 Task: Add a condition where "Hours since last SLA breach Is Eighteen" in recently solved tickets
Action: Mouse moved to (140, 529)
Screenshot: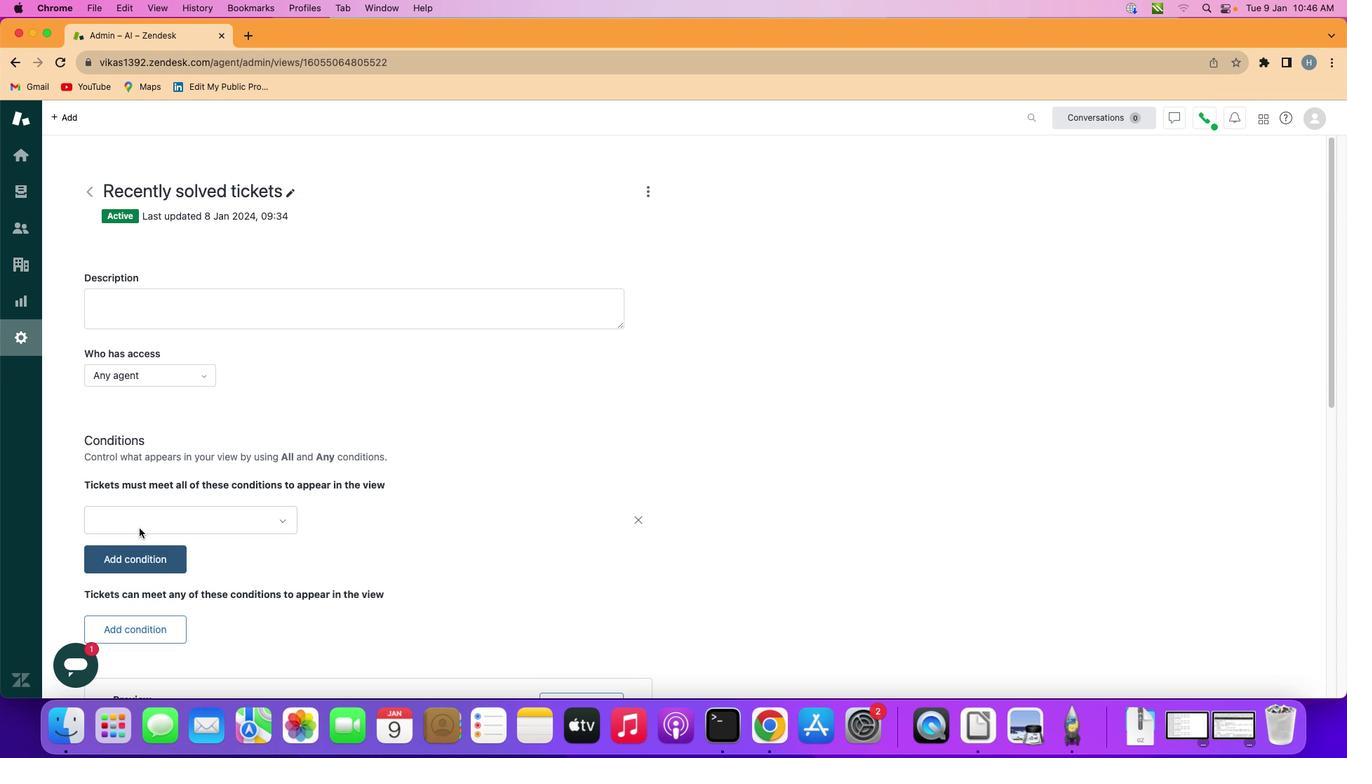 
Action: Mouse pressed left at (140, 529)
Screenshot: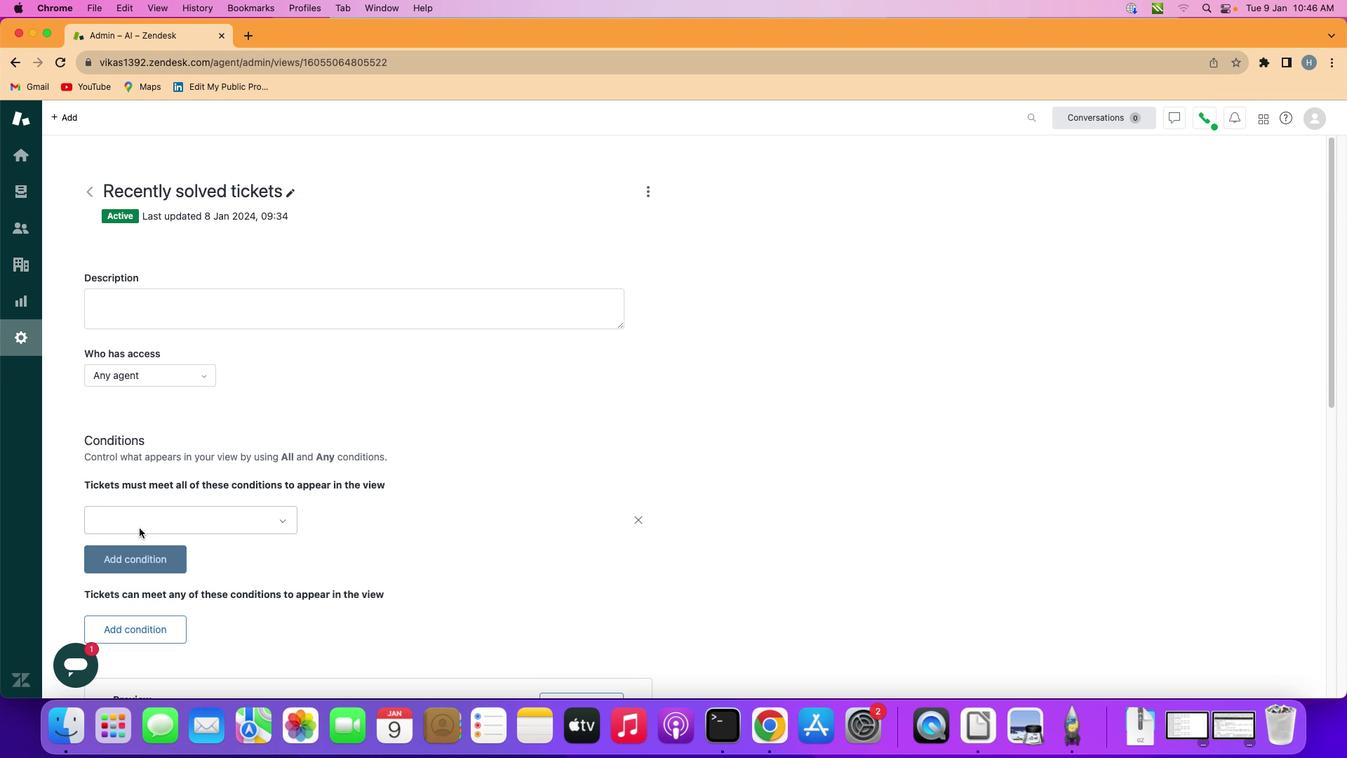 
Action: Mouse moved to (188, 521)
Screenshot: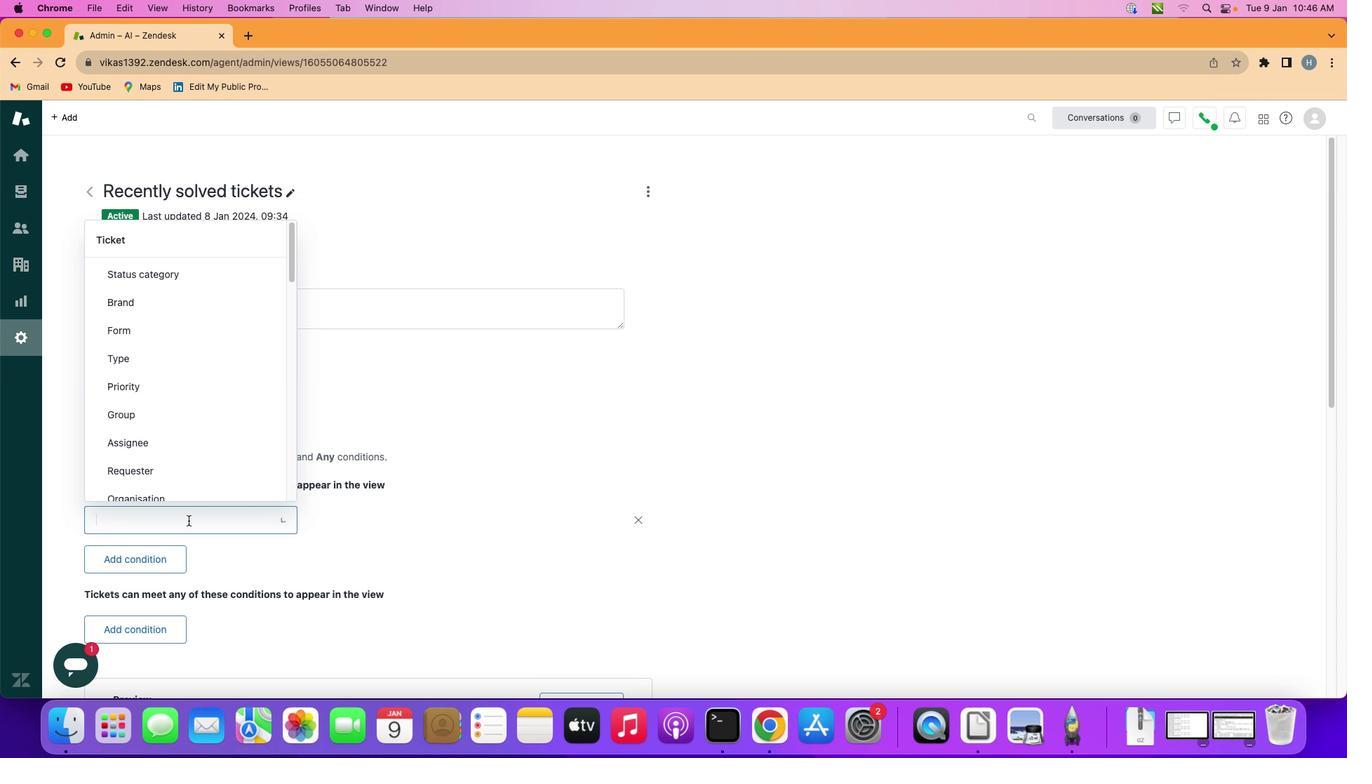 
Action: Mouse pressed left at (188, 521)
Screenshot: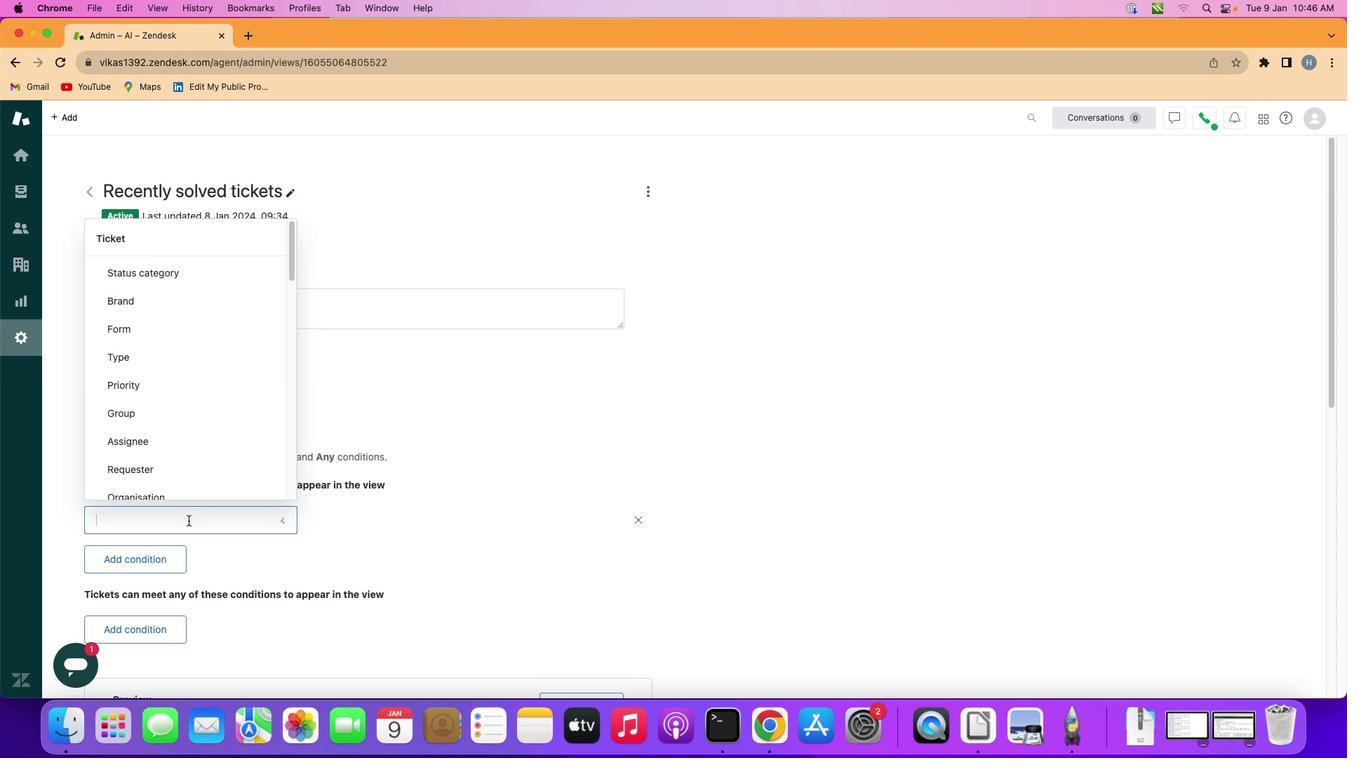 
Action: Mouse moved to (192, 402)
Screenshot: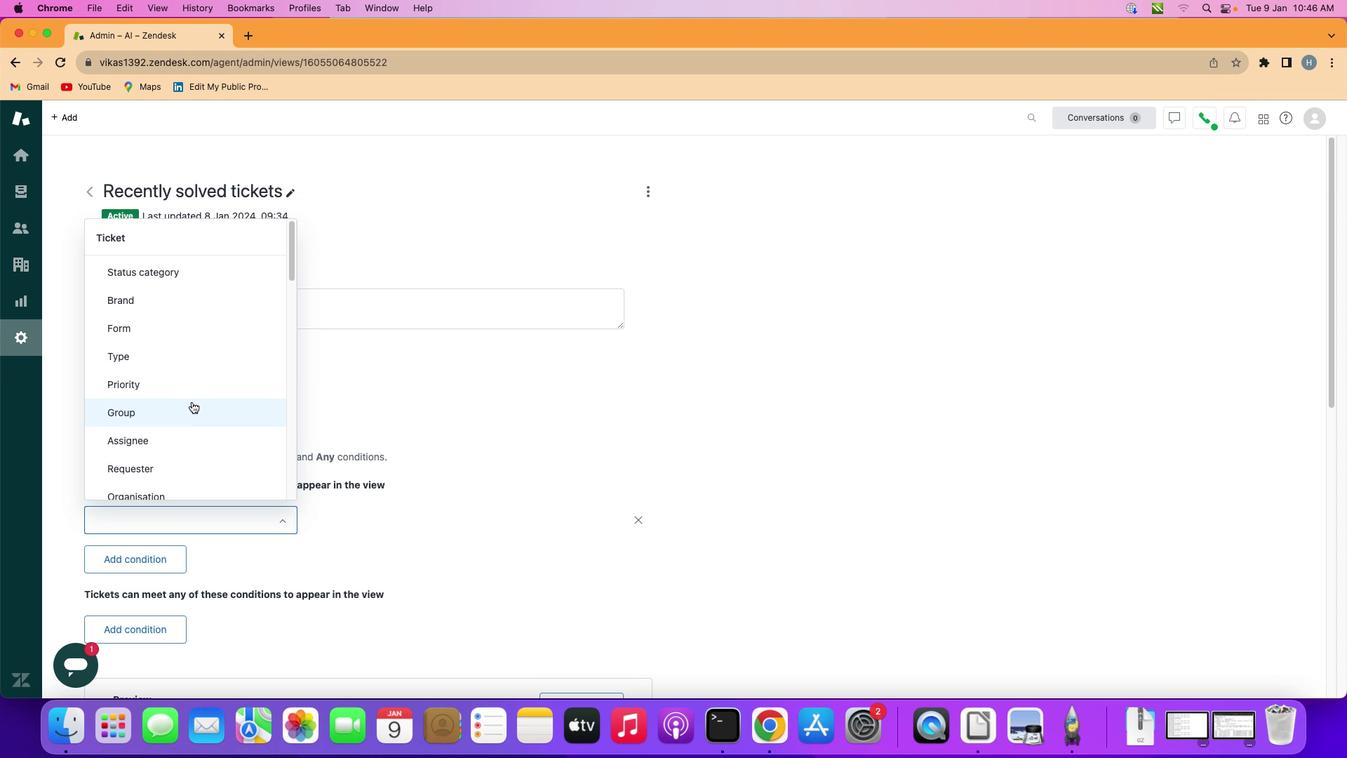 
Action: Mouse scrolled (192, 402) with delta (0, 0)
Screenshot: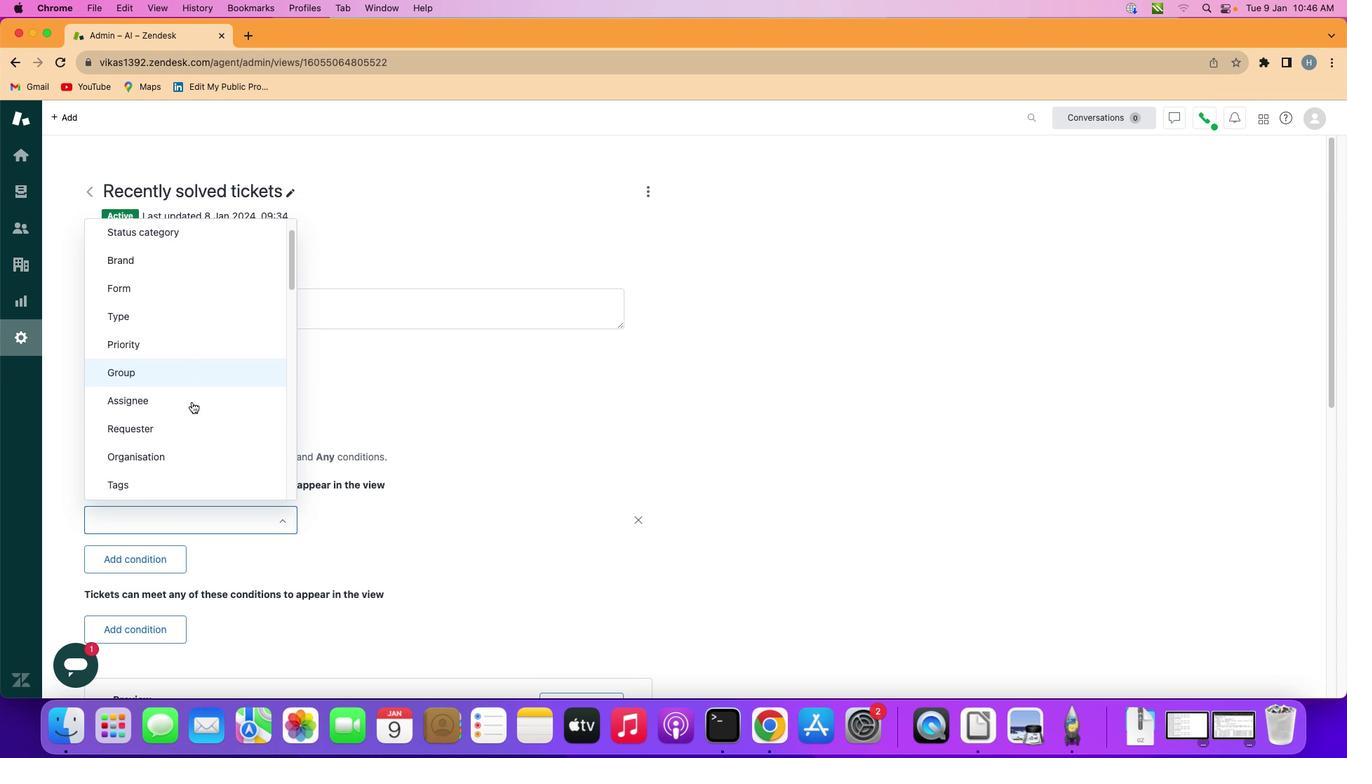 
Action: Mouse scrolled (192, 402) with delta (0, 0)
Screenshot: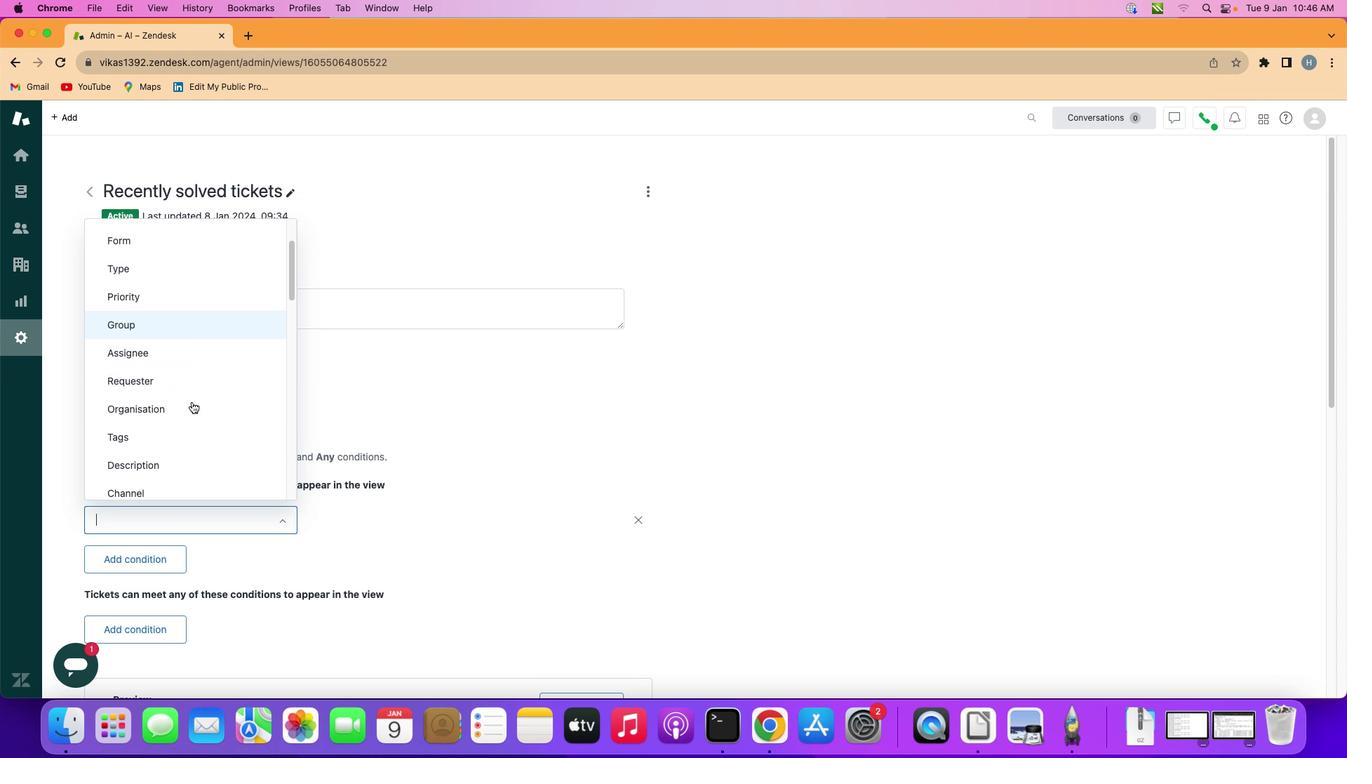 
Action: Mouse scrolled (192, 402) with delta (0, 0)
Screenshot: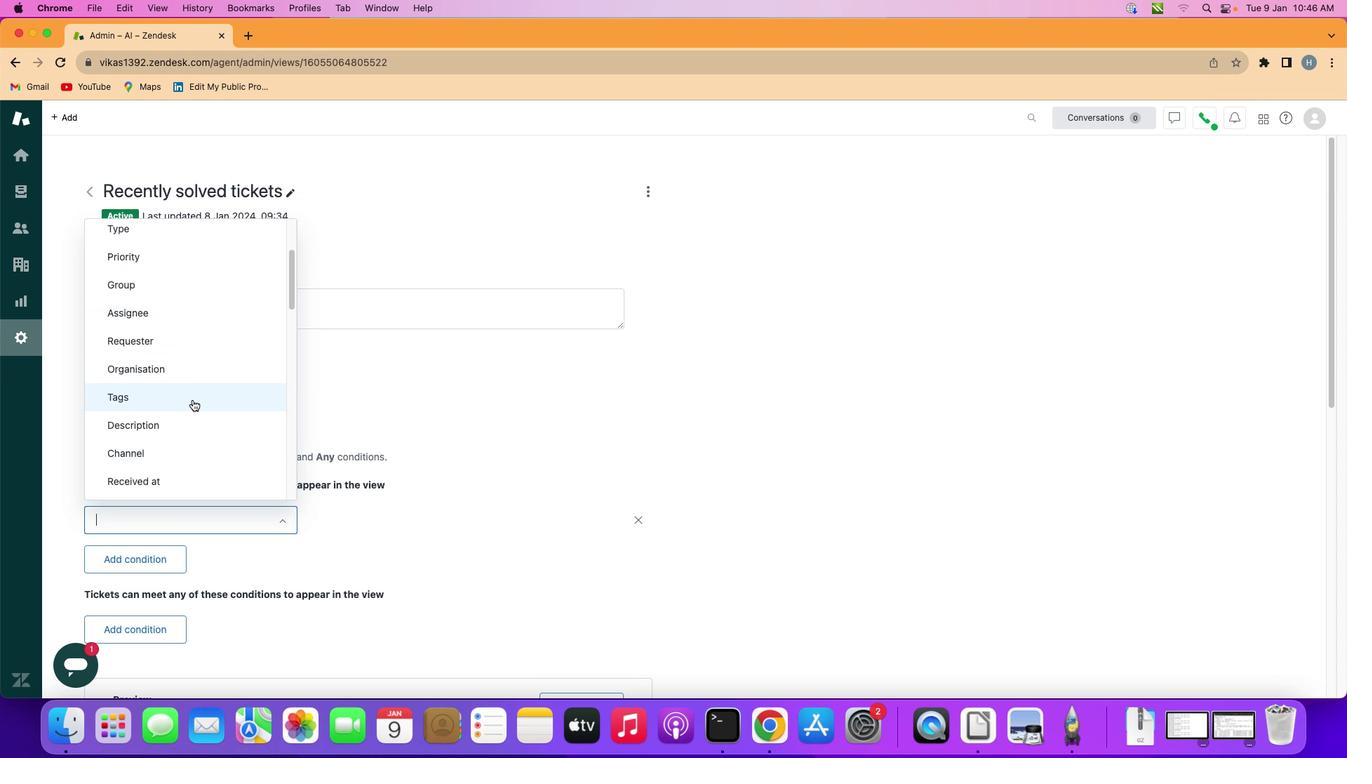 
Action: Mouse scrolled (192, 402) with delta (0, 0)
Screenshot: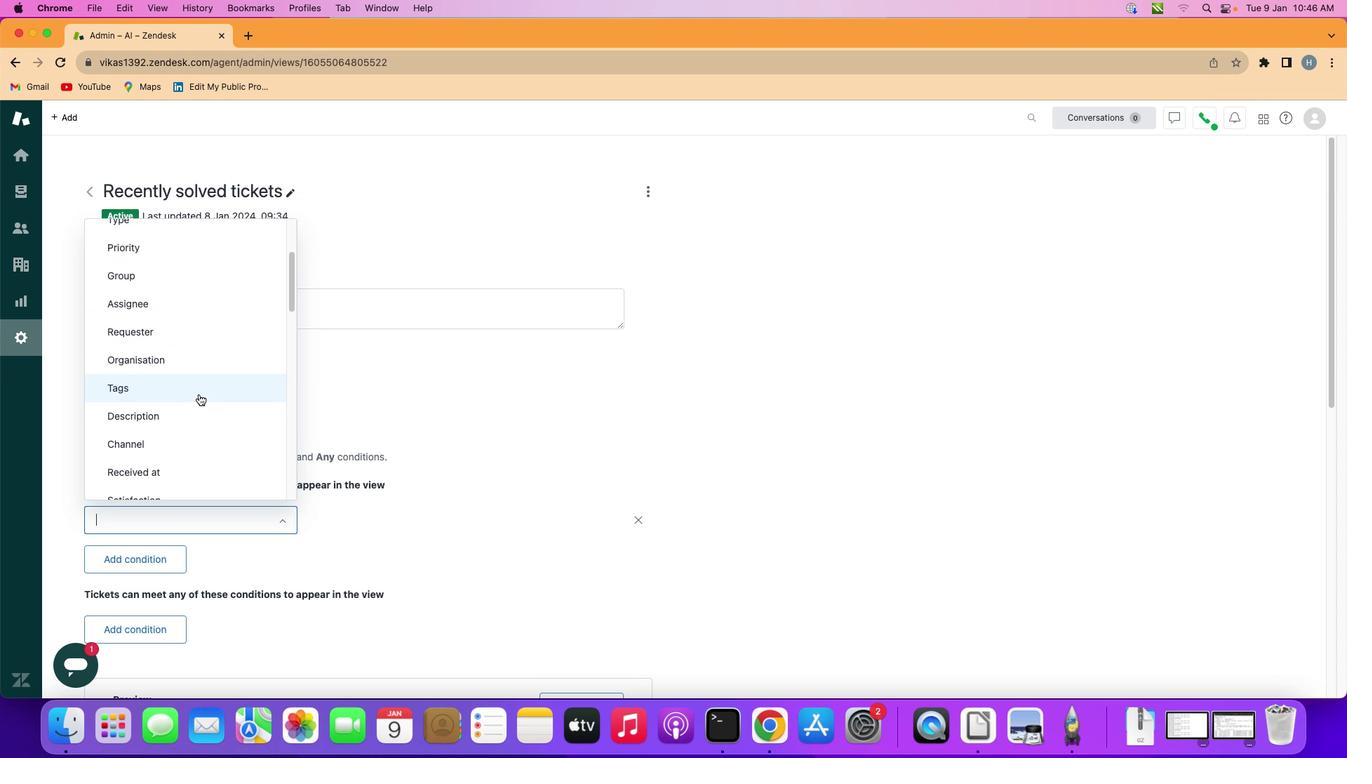 
Action: Mouse moved to (193, 400)
Screenshot: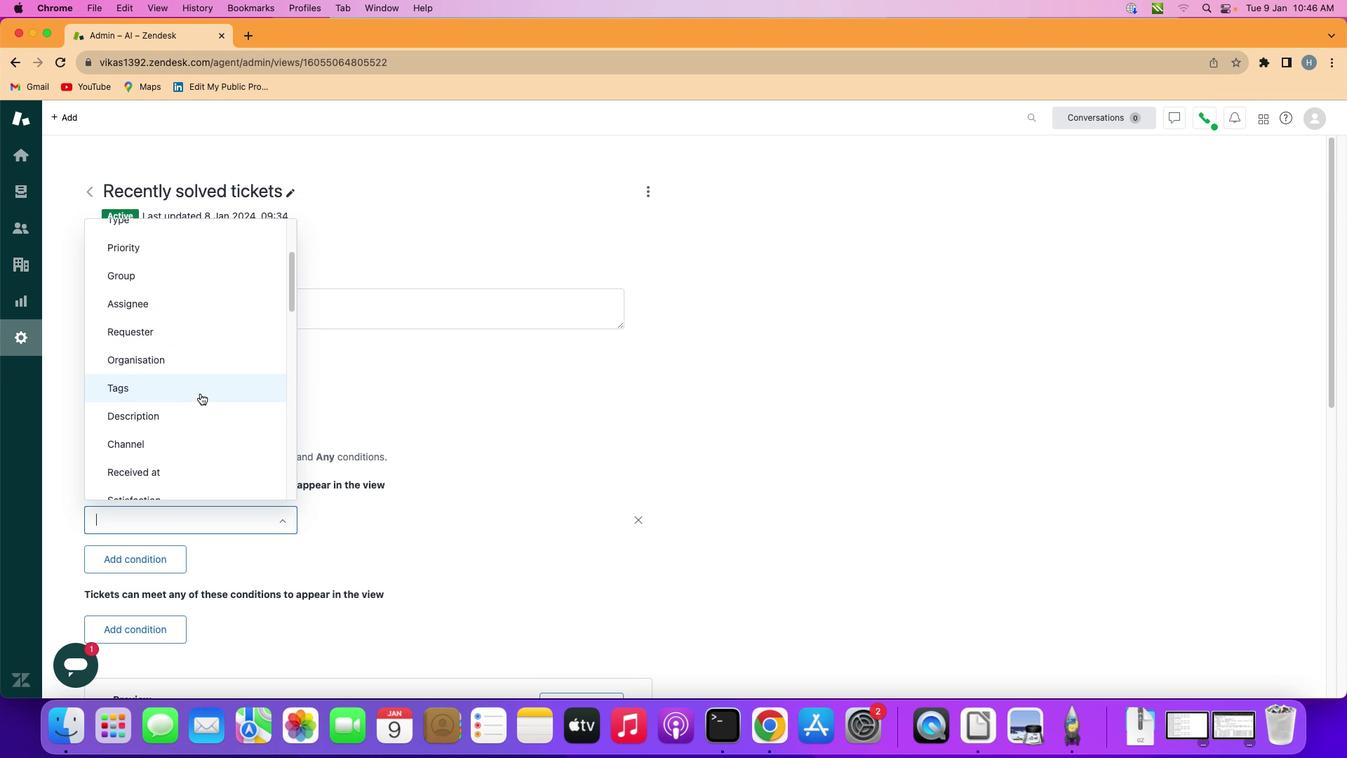 
Action: Mouse scrolled (193, 400) with delta (0, 0)
Screenshot: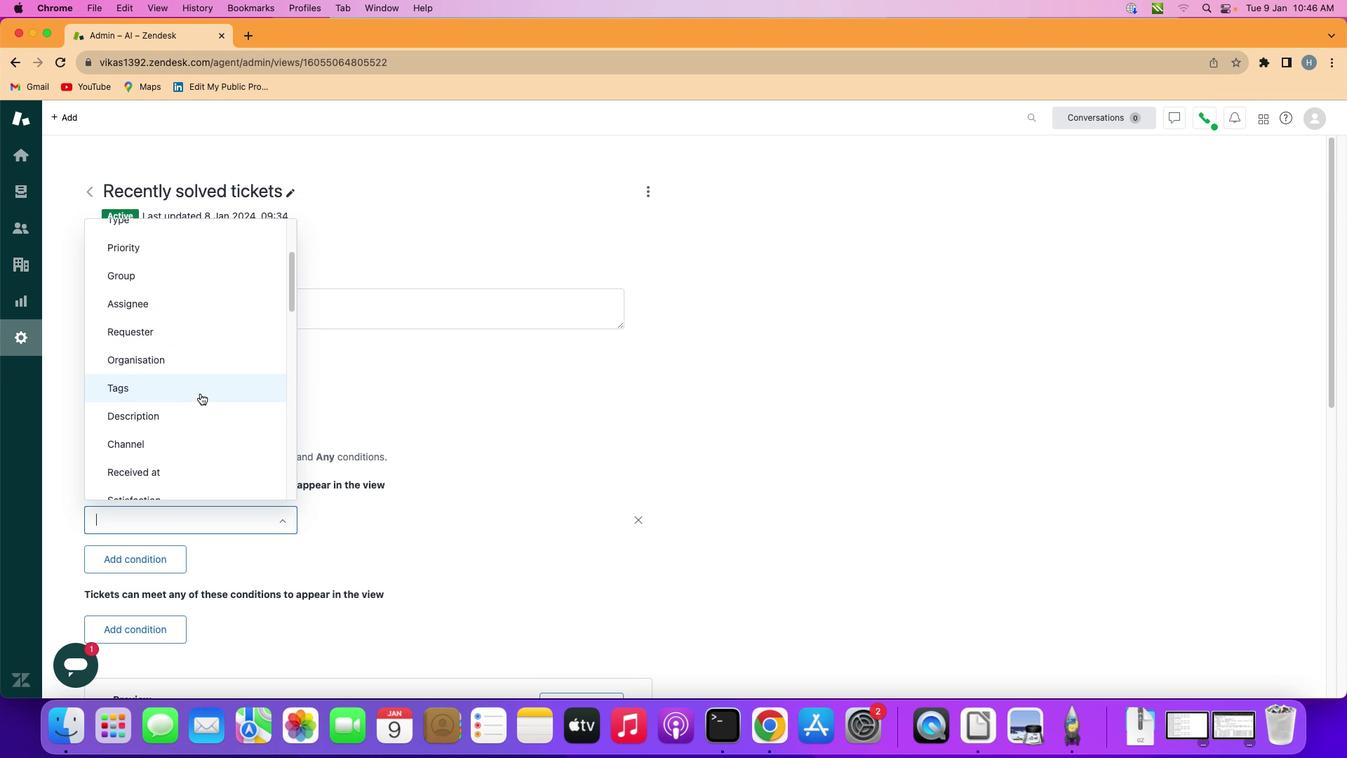 
Action: Mouse moved to (200, 395)
Screenshot: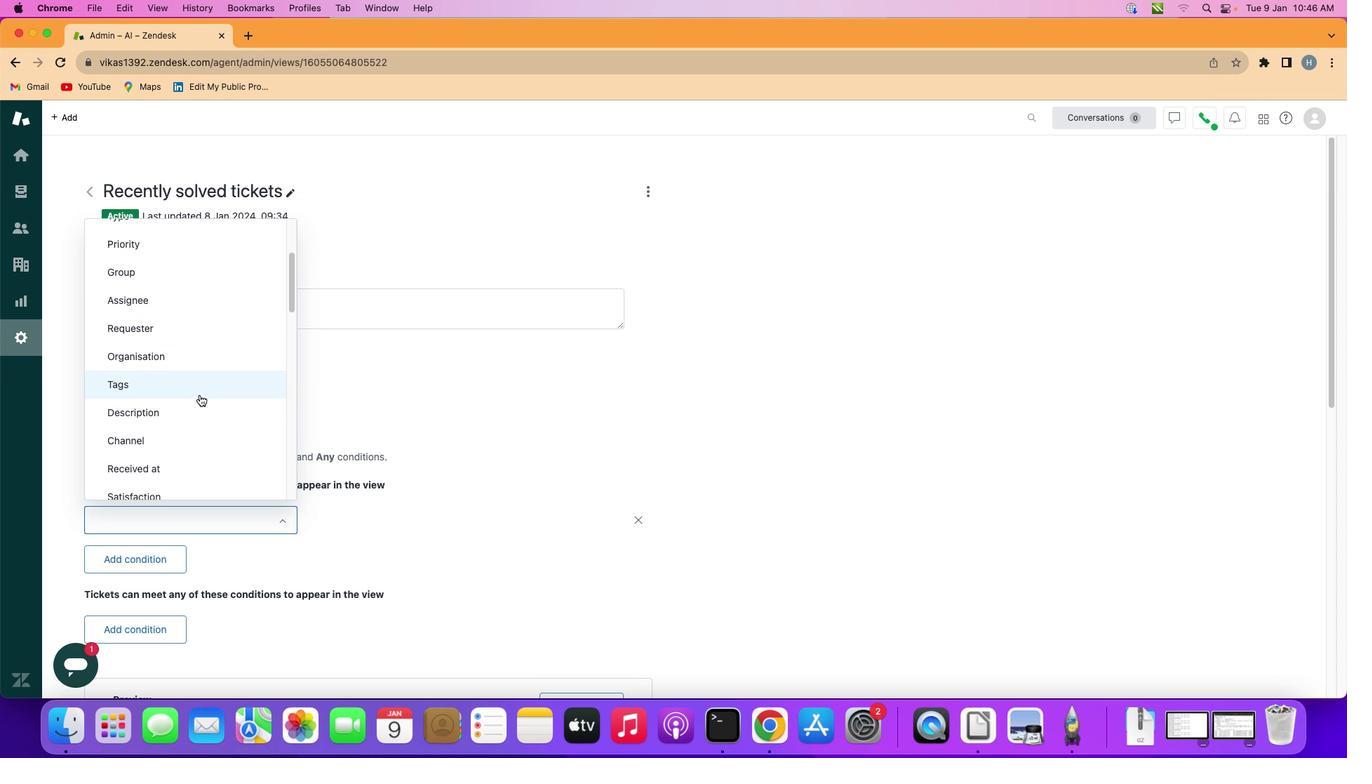 
Action: Mouse scrolled (200, 395) with delta (0, 0)
Screenshot: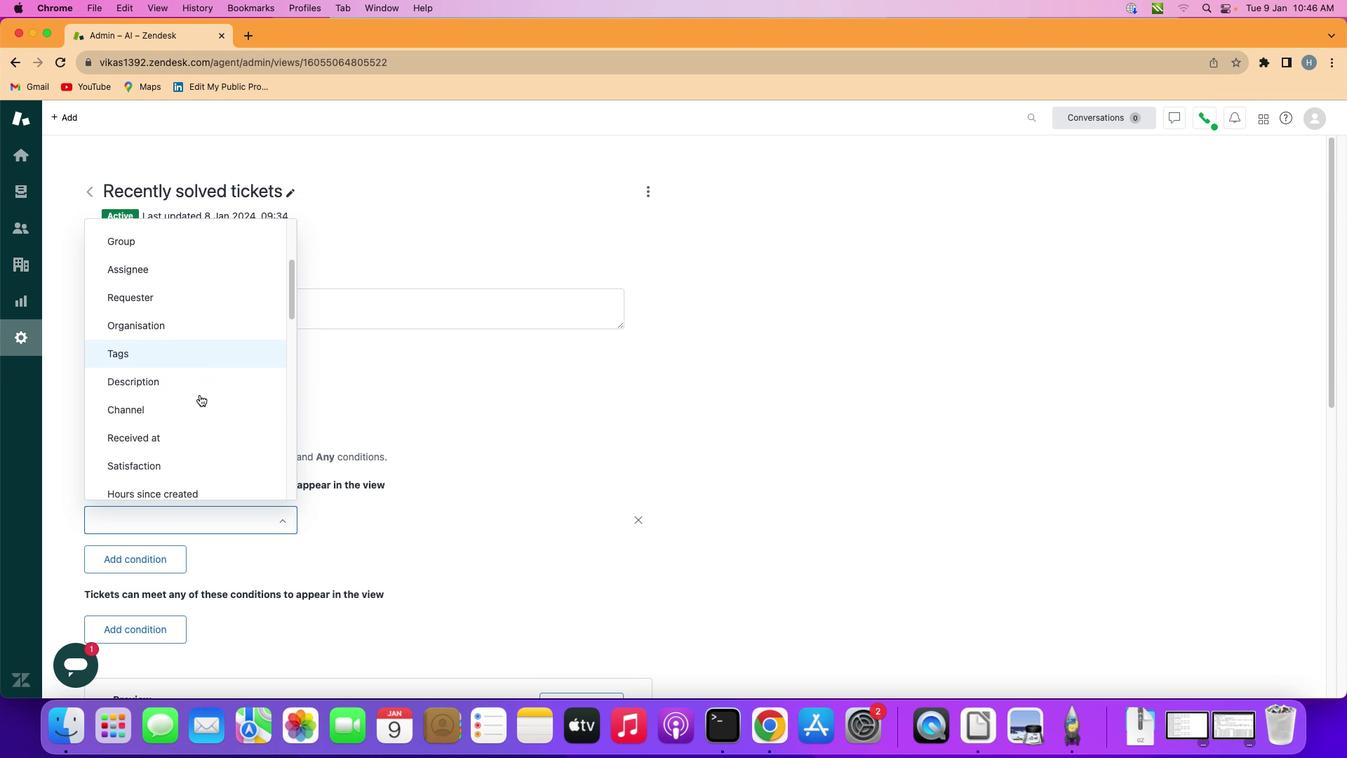 
Action: Mouse scrolled (200, 395) with delta (0, 0)
Screenshot: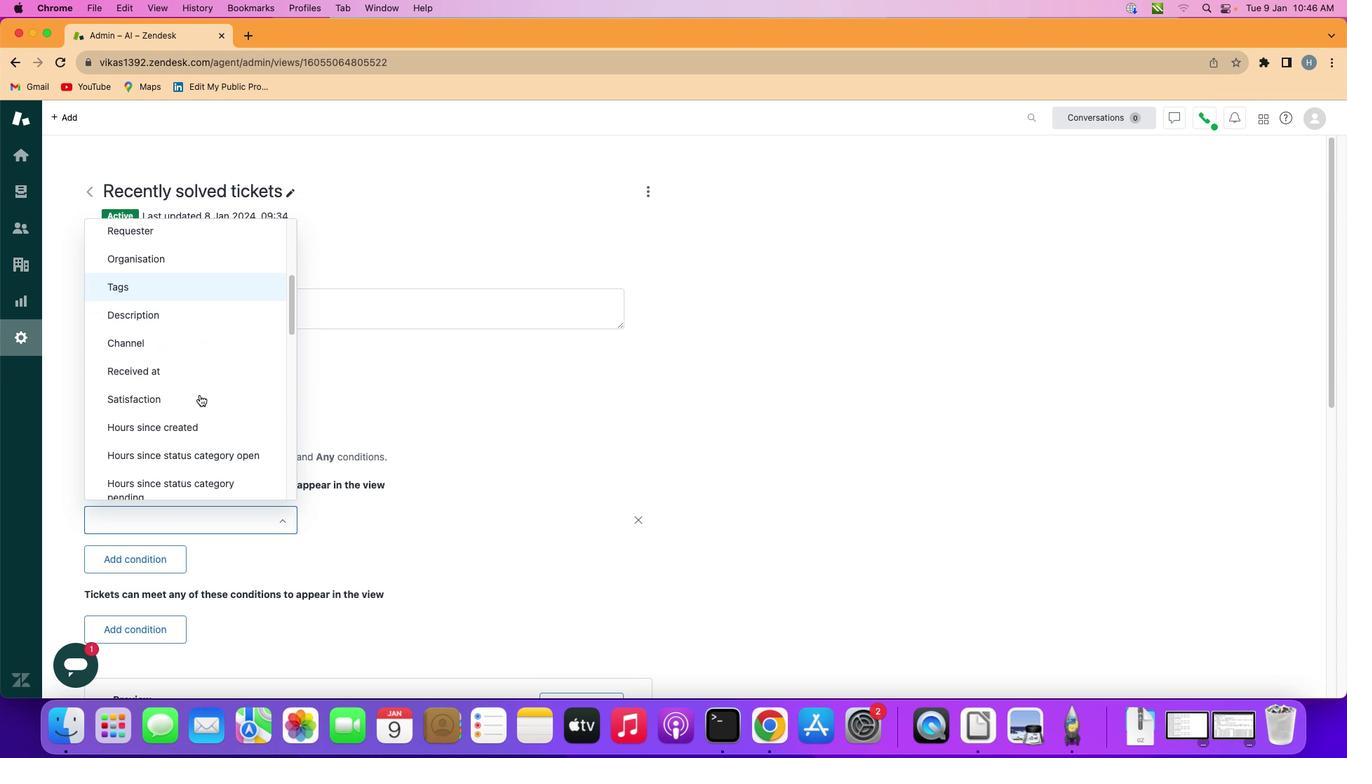
Action: Mouse scrolled (200, 395) with delta (0, 0)
Screenshot: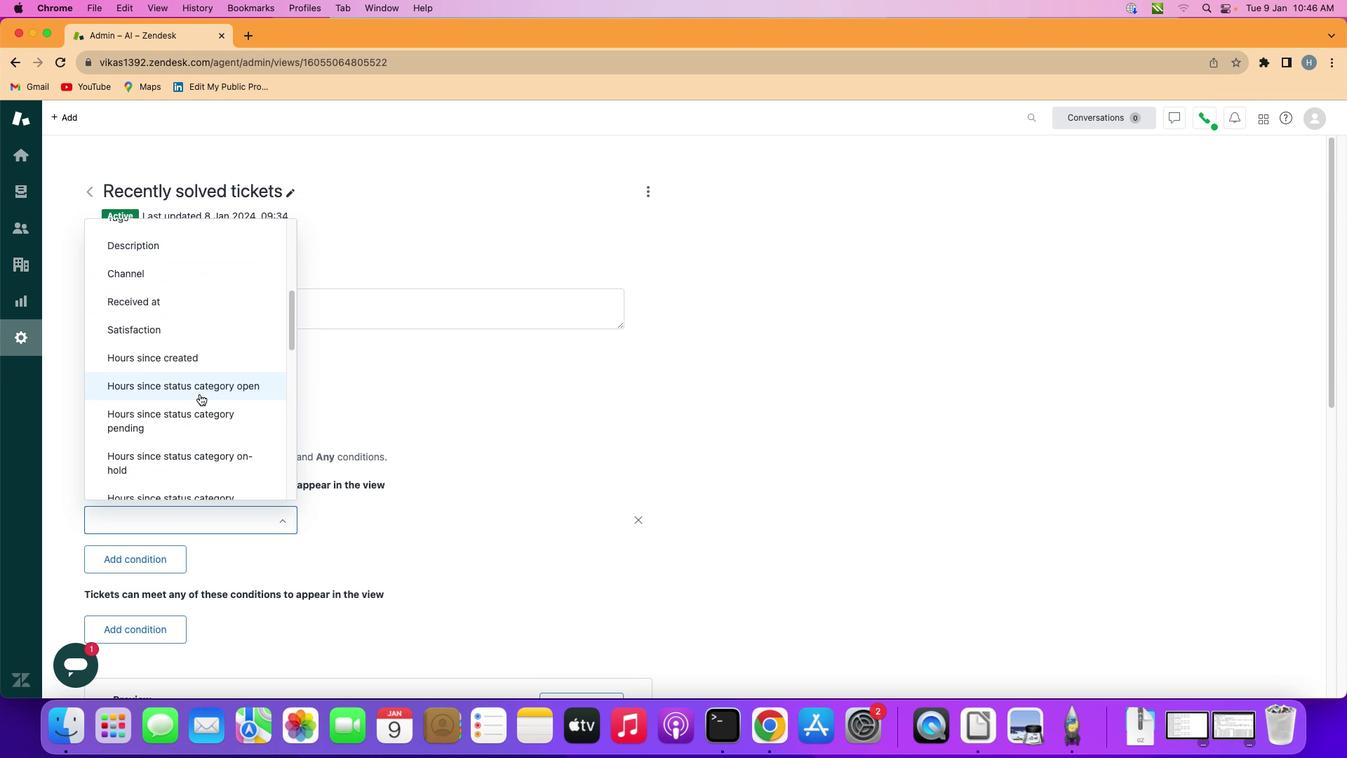 
Action: Mouse scrolled (200, 395) with delta (0, 0)
Screenshot: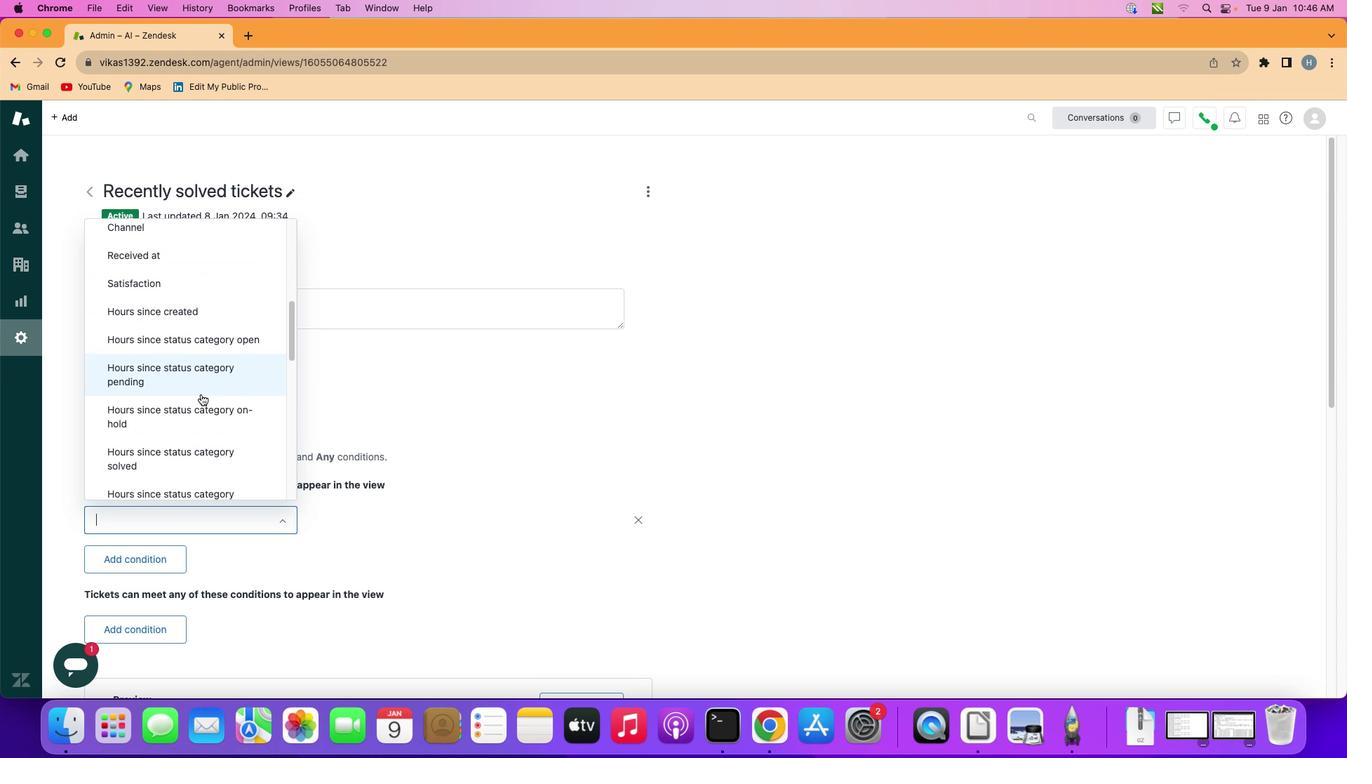 
Action: Mouse scrolled (200, 395) with delta (0, 0)
Screenshot: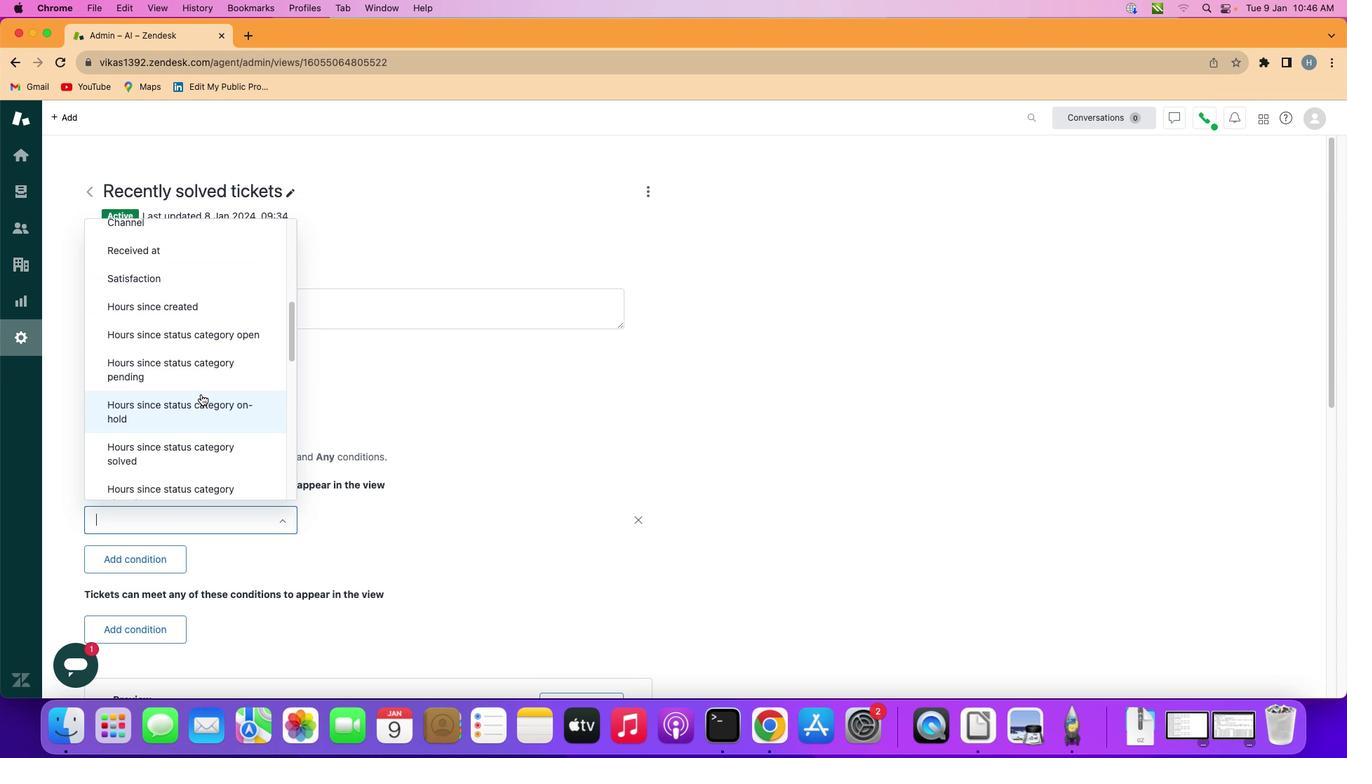 
Action: Mouse moved to (202, 395)
Screenshot: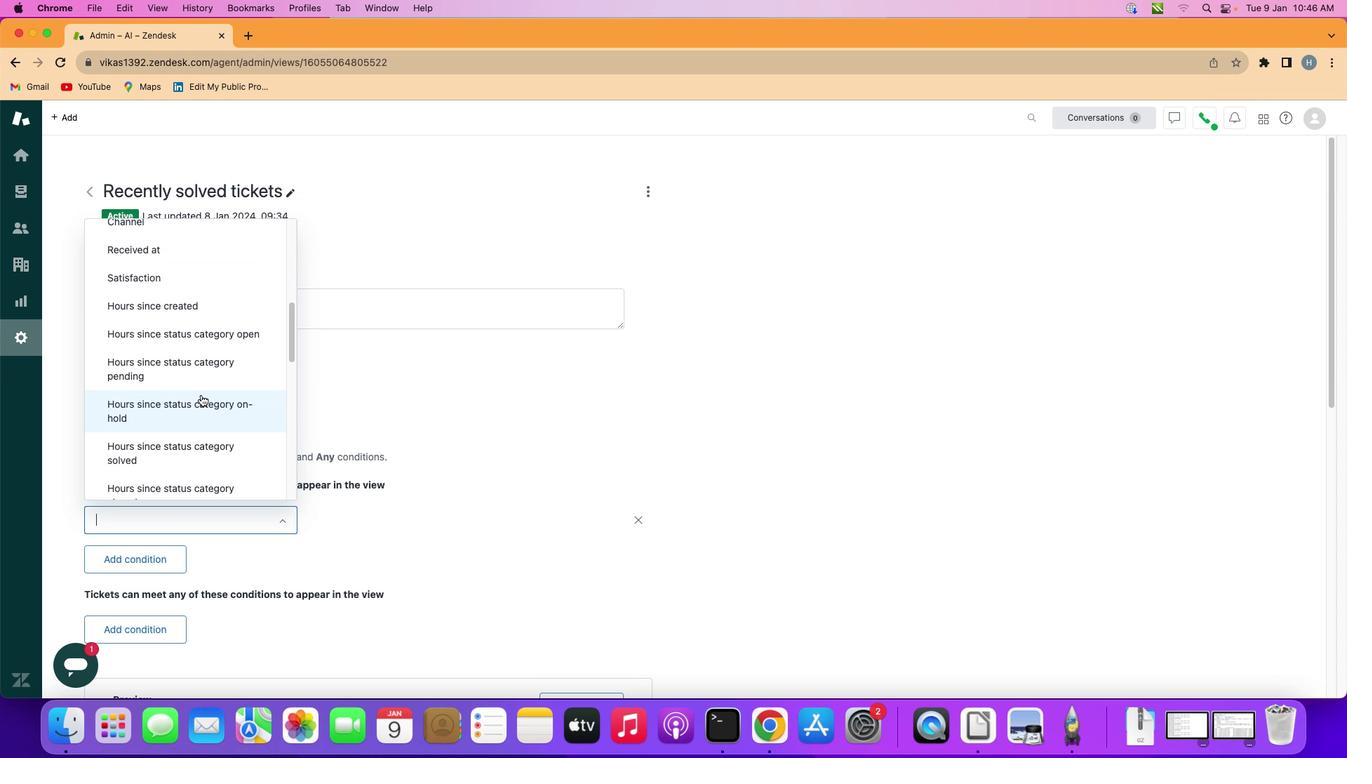 
Action: Mouse scrolled (202, 395) with delta (0, 0)
Screenshot: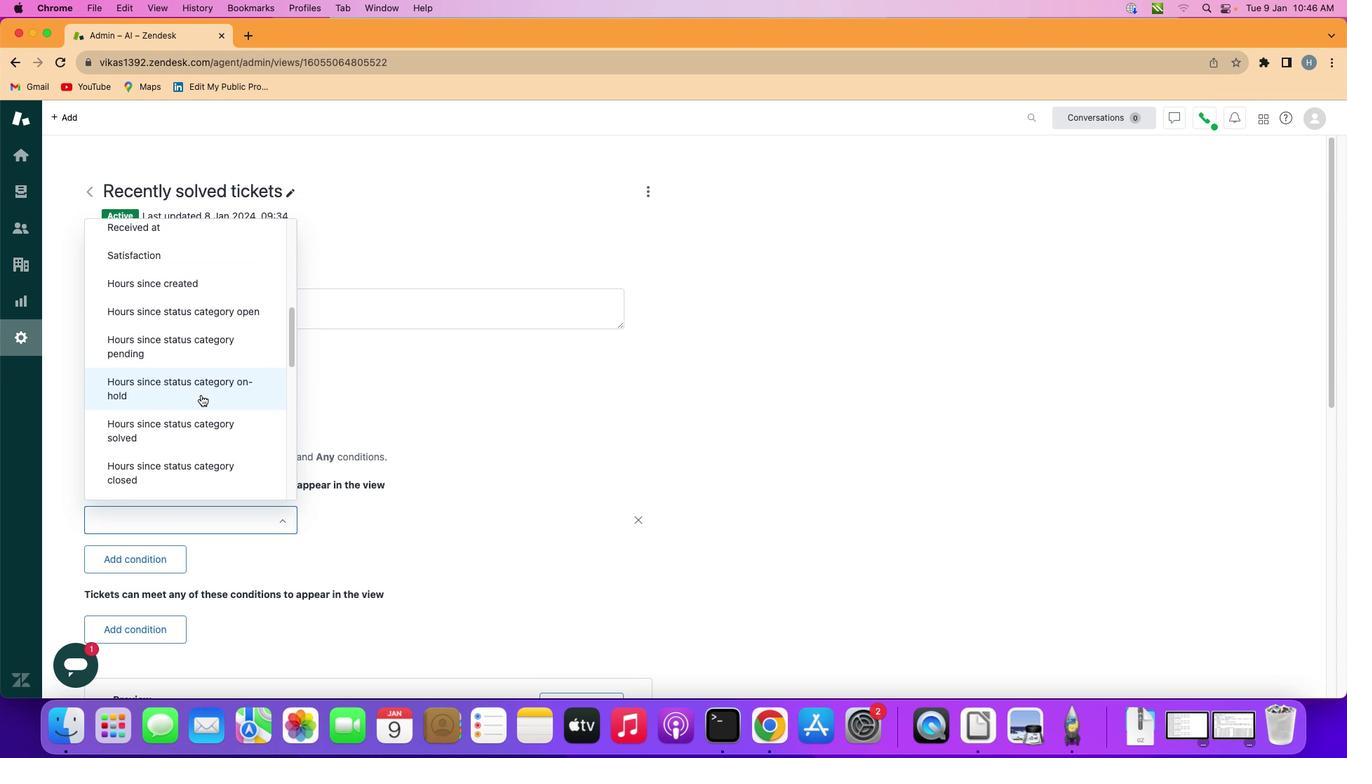 
Action: Mouse scrolled (202, 395) with delta (0, 0)
Screenshot: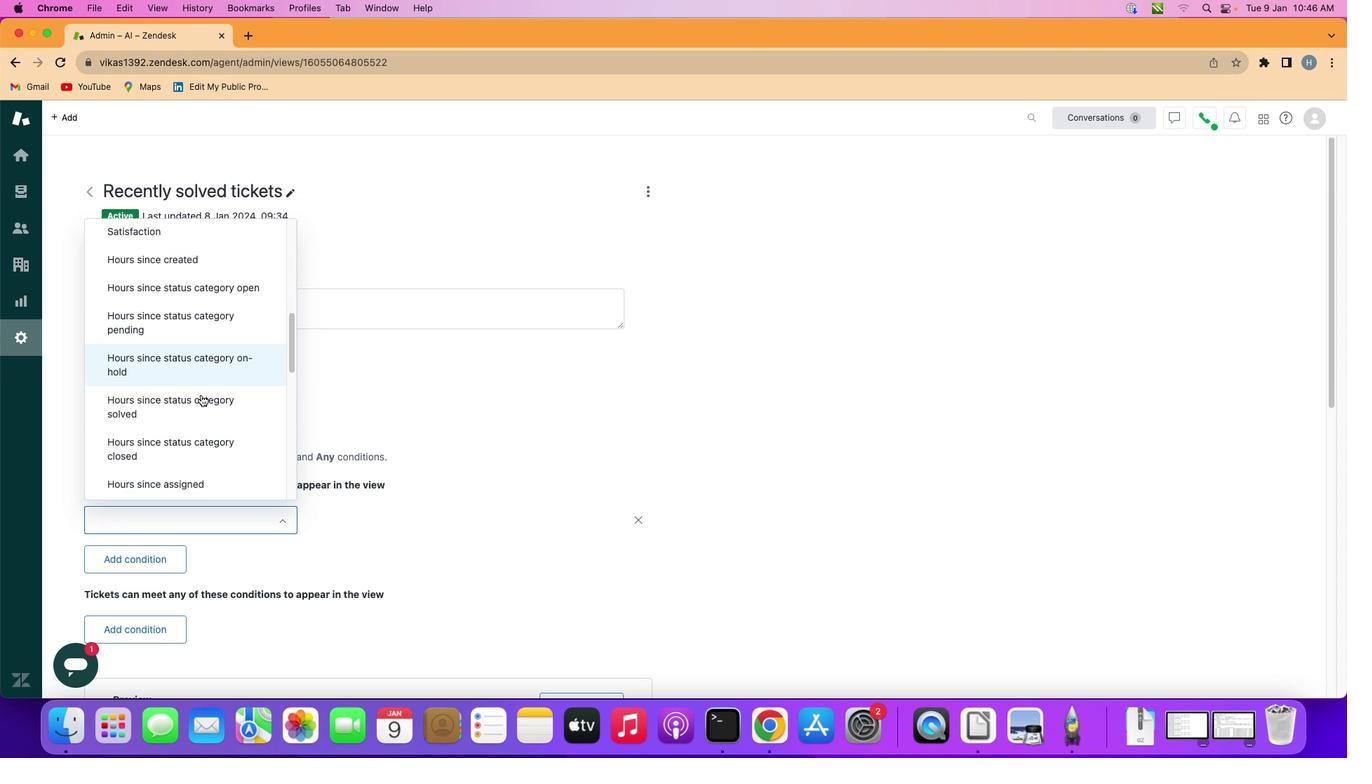 
Action: Mouse scrolled (202, 395) with delta (0, 0)
Screenshot: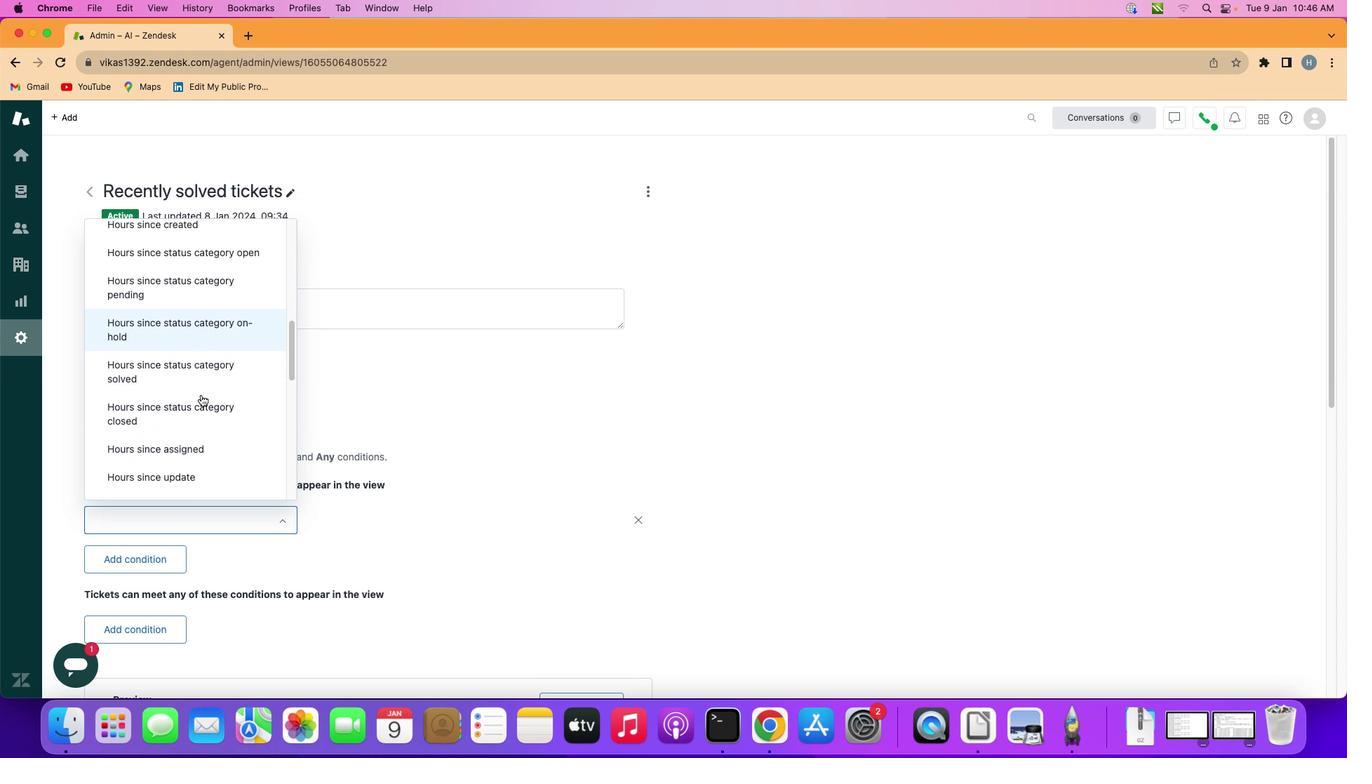 
Action: Mouse scrolled (202, 395) with delta (0, 0)
Screenshot: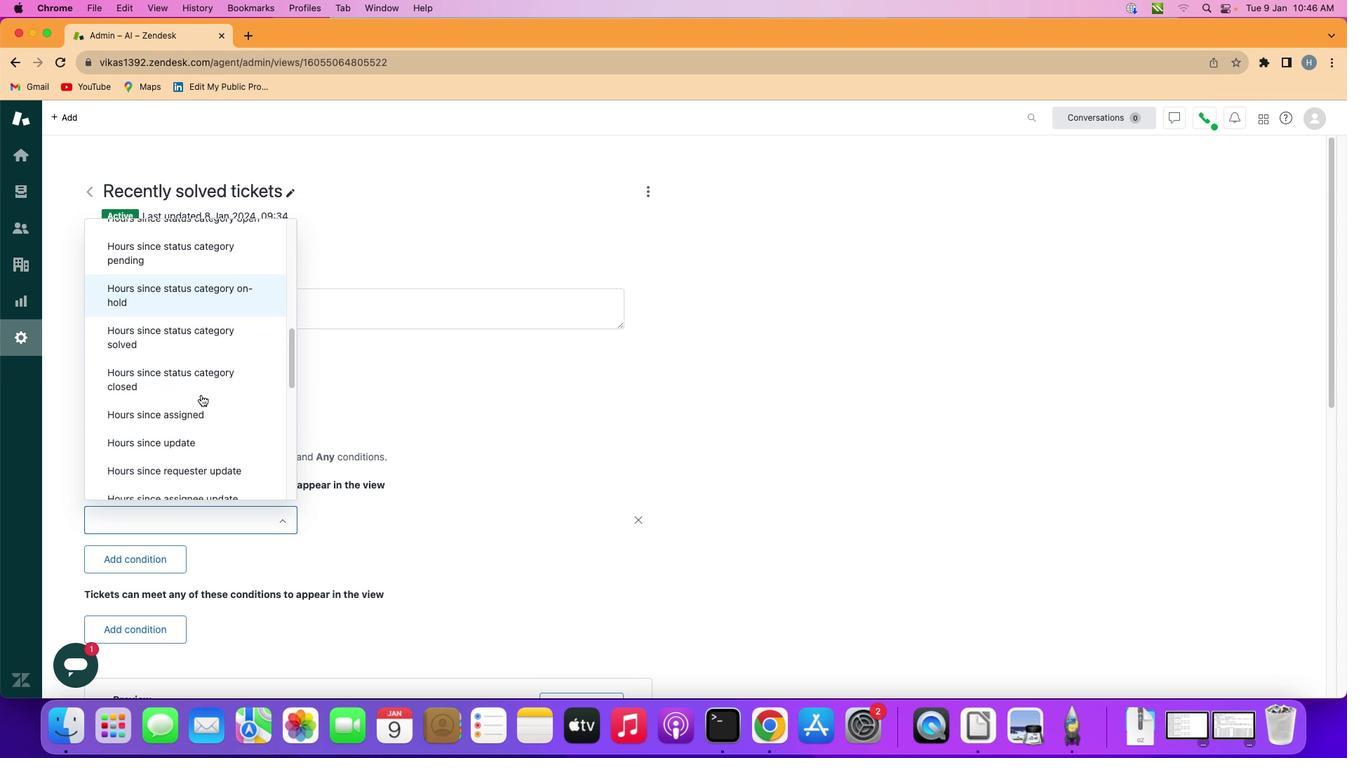 
Action: Mouse scrolled (202, 395) with delta (0, 0)
Screenshot: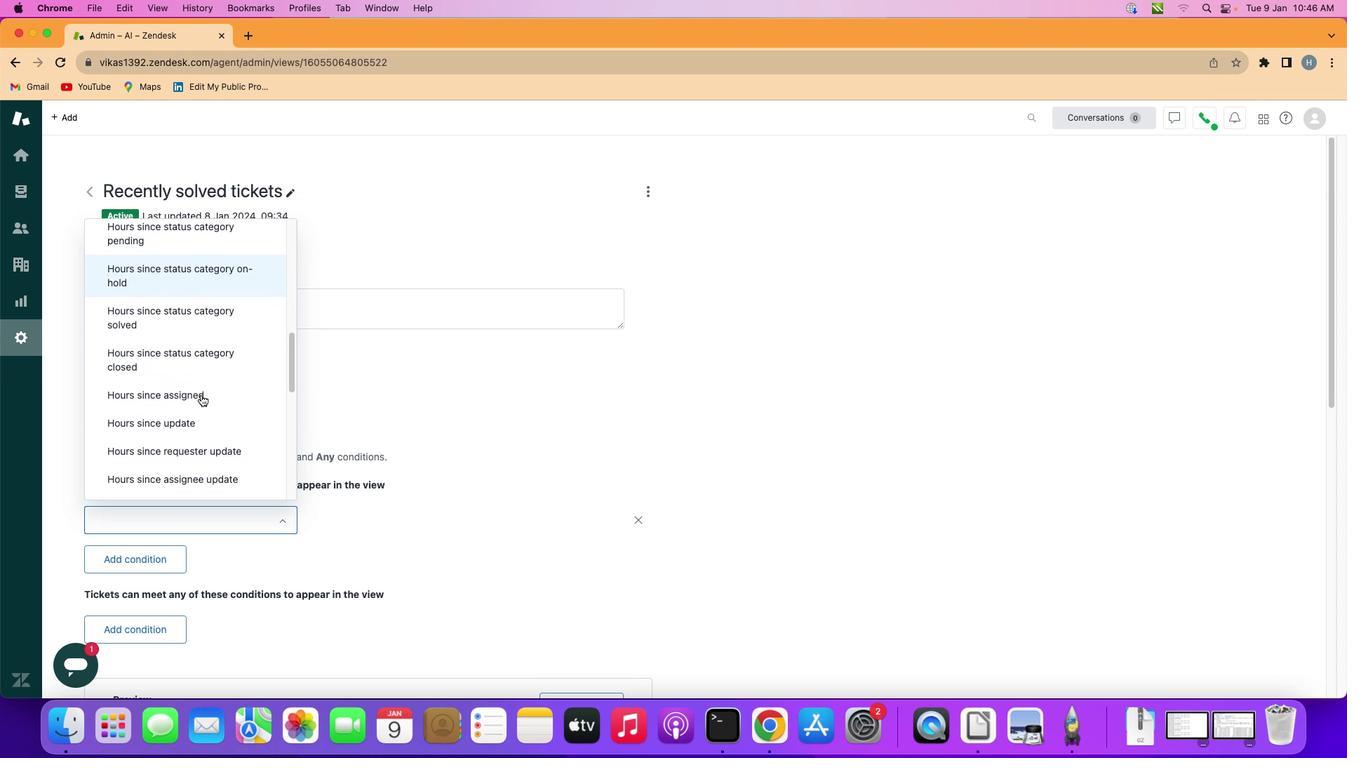 
Action: Mouse moved to (202, 395)
Screenshot: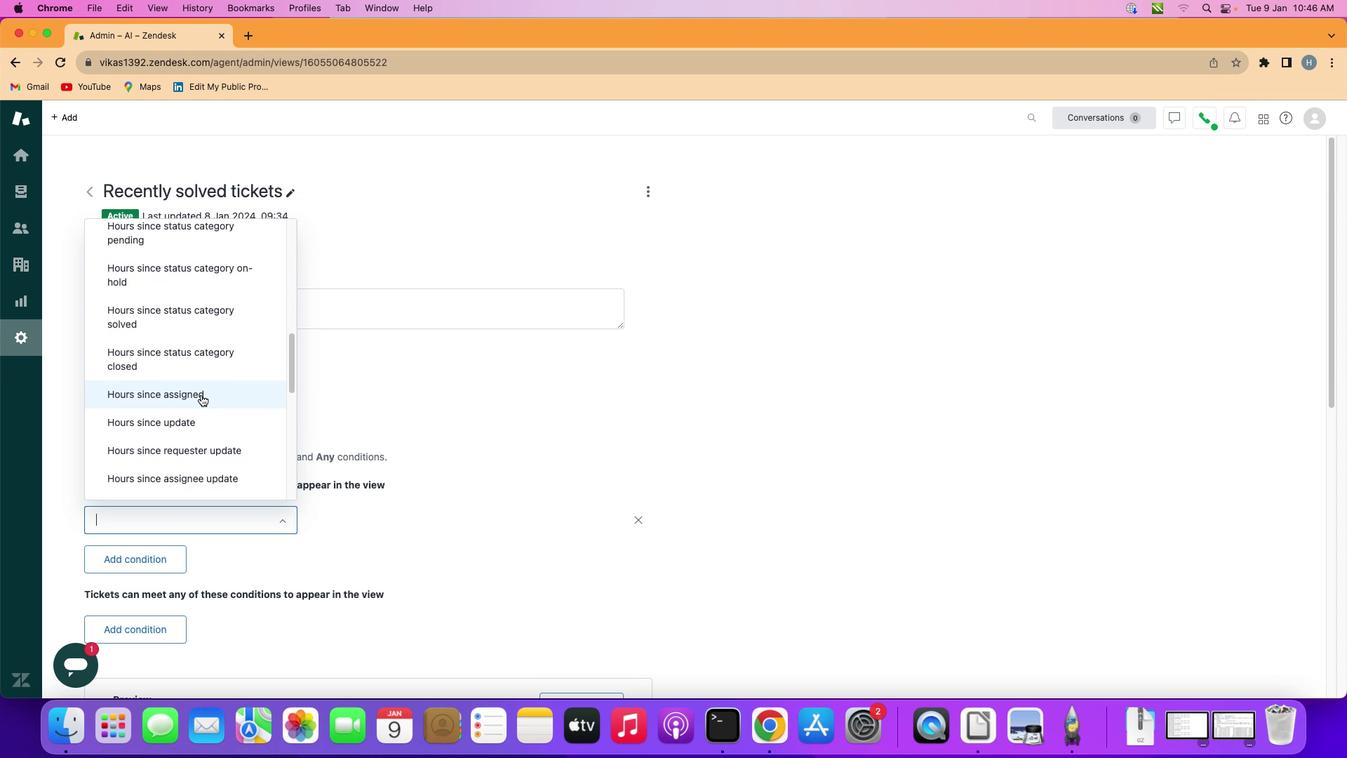 
Action: Mouse scrolled (202, 395) with delta (0, 0)
Screenshot: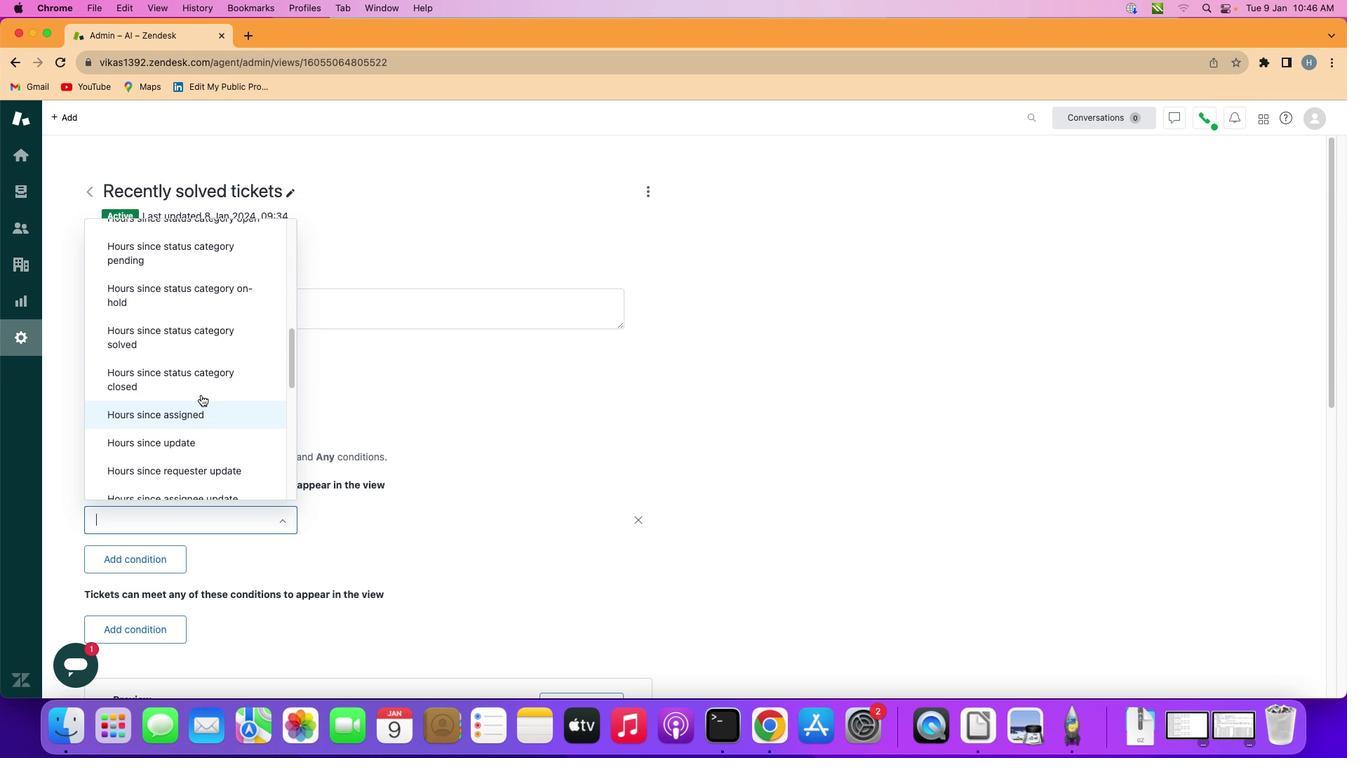 
Action: Mouse scrolled (202, 395) with delta (0, 1)
Screenshot: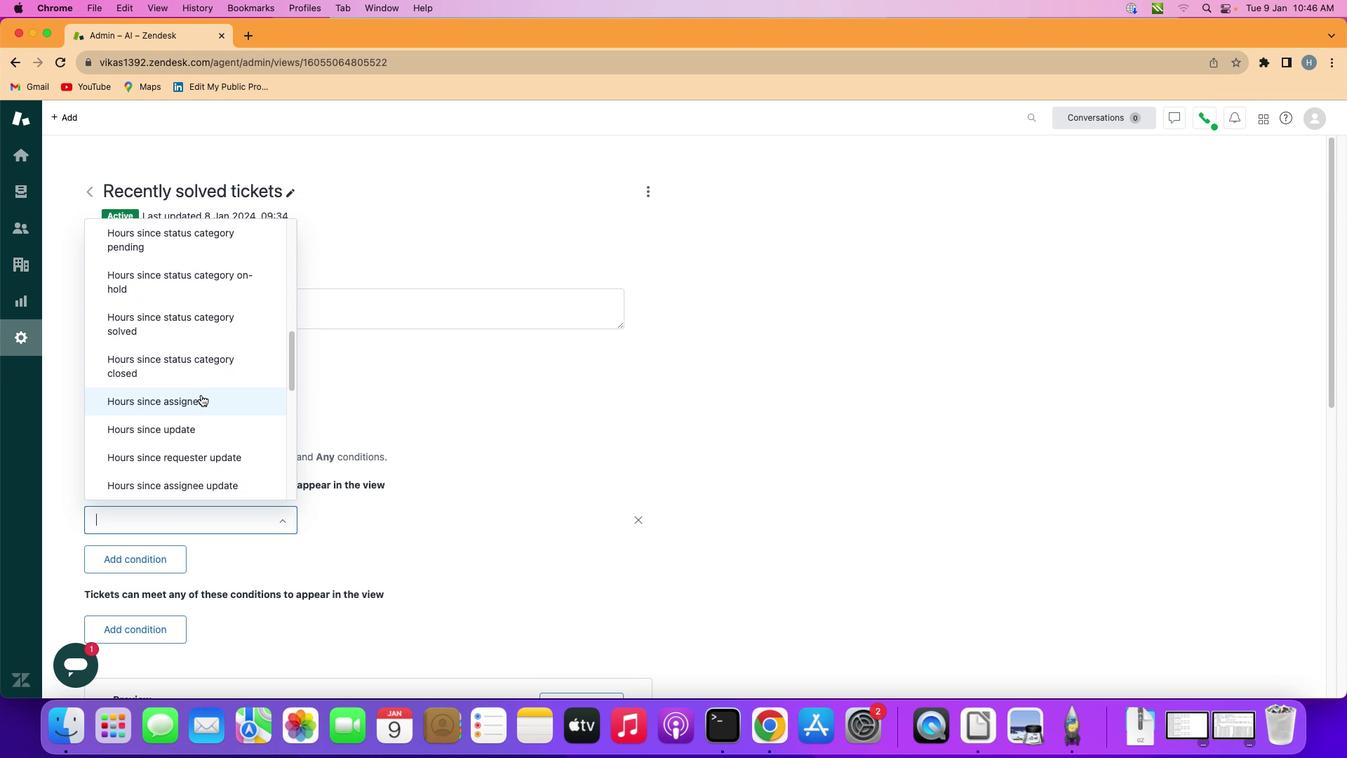 
Action: Mouse scrolled (202, 395) with delta (0, 0)
Screenshot: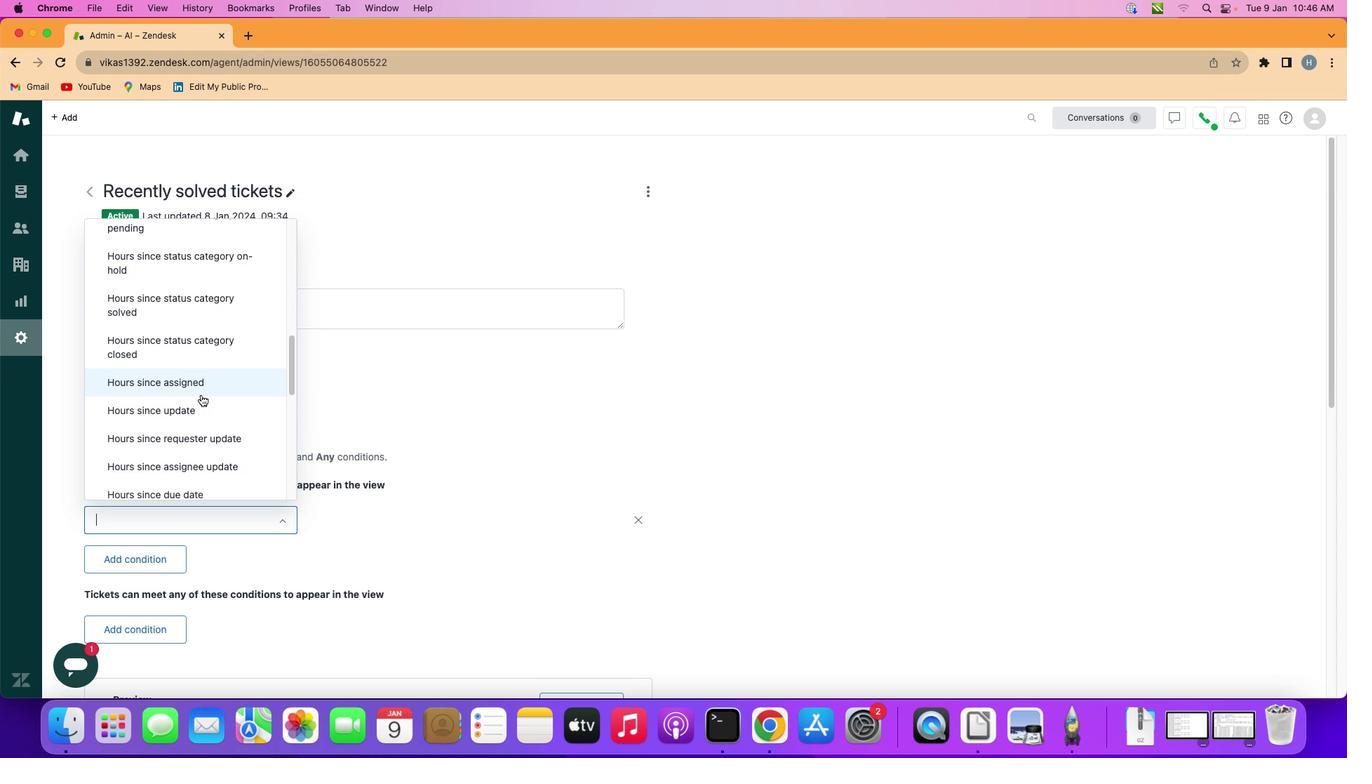 
Action: Mouse scrolled (202, 395) with delta (0, 0)
Screenshot: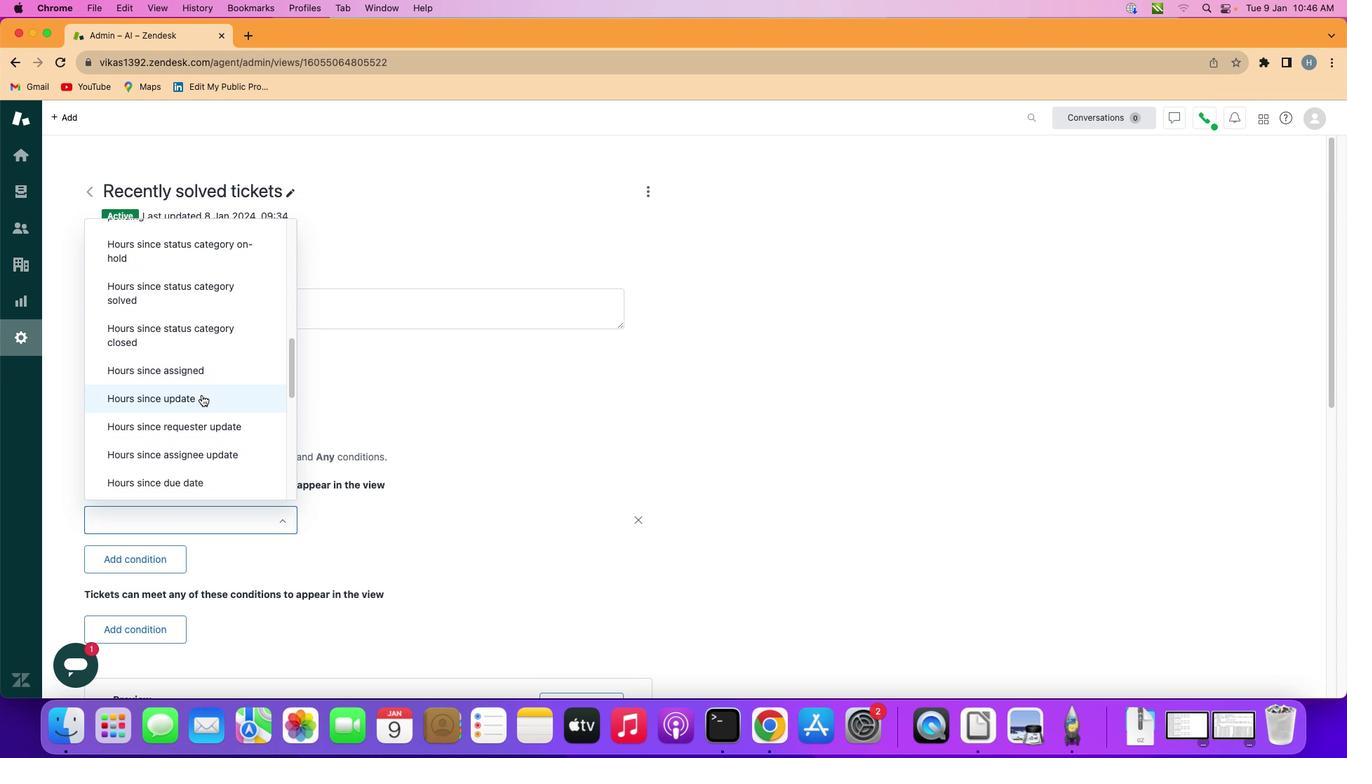
Action: Mouse scrolled (202, 395) with delta (0, 0)
Screenshot: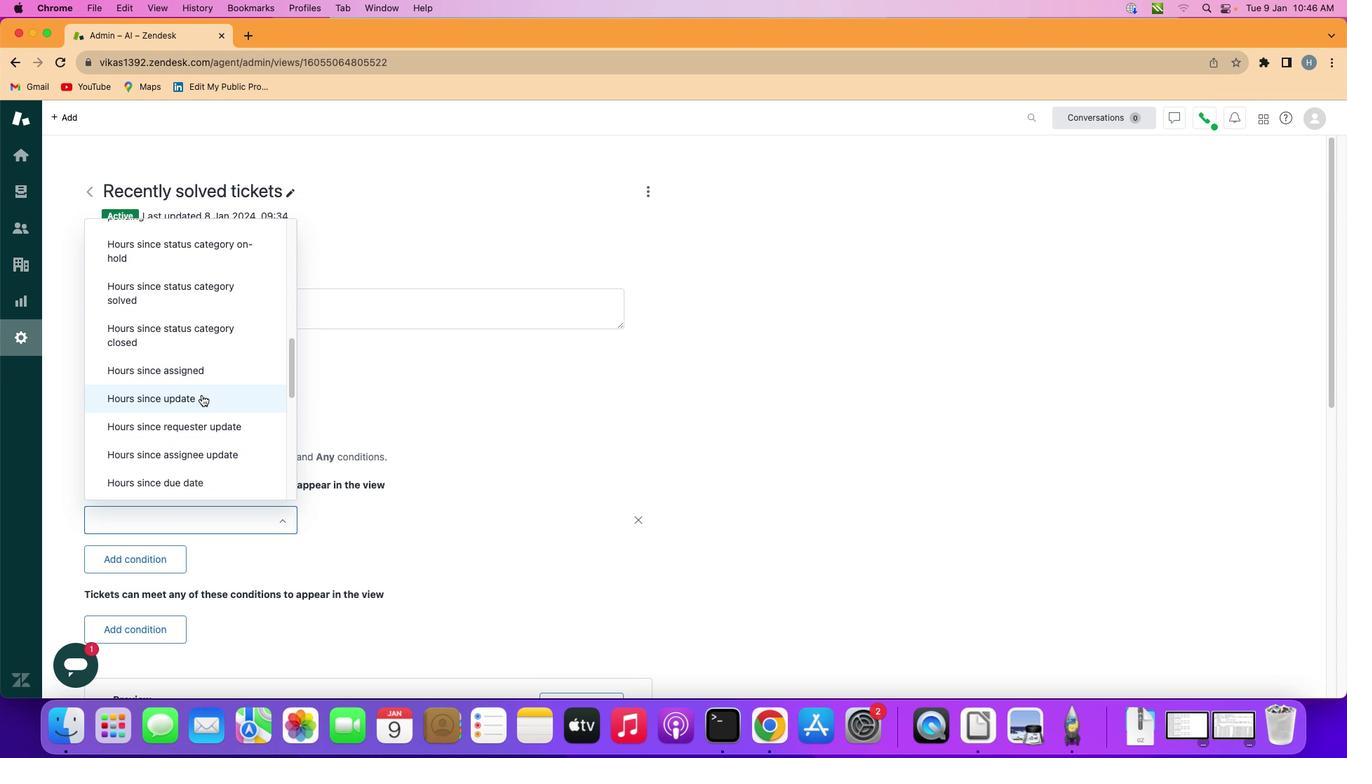 
Action: Mouse moved to (202, 395)
Screenshot: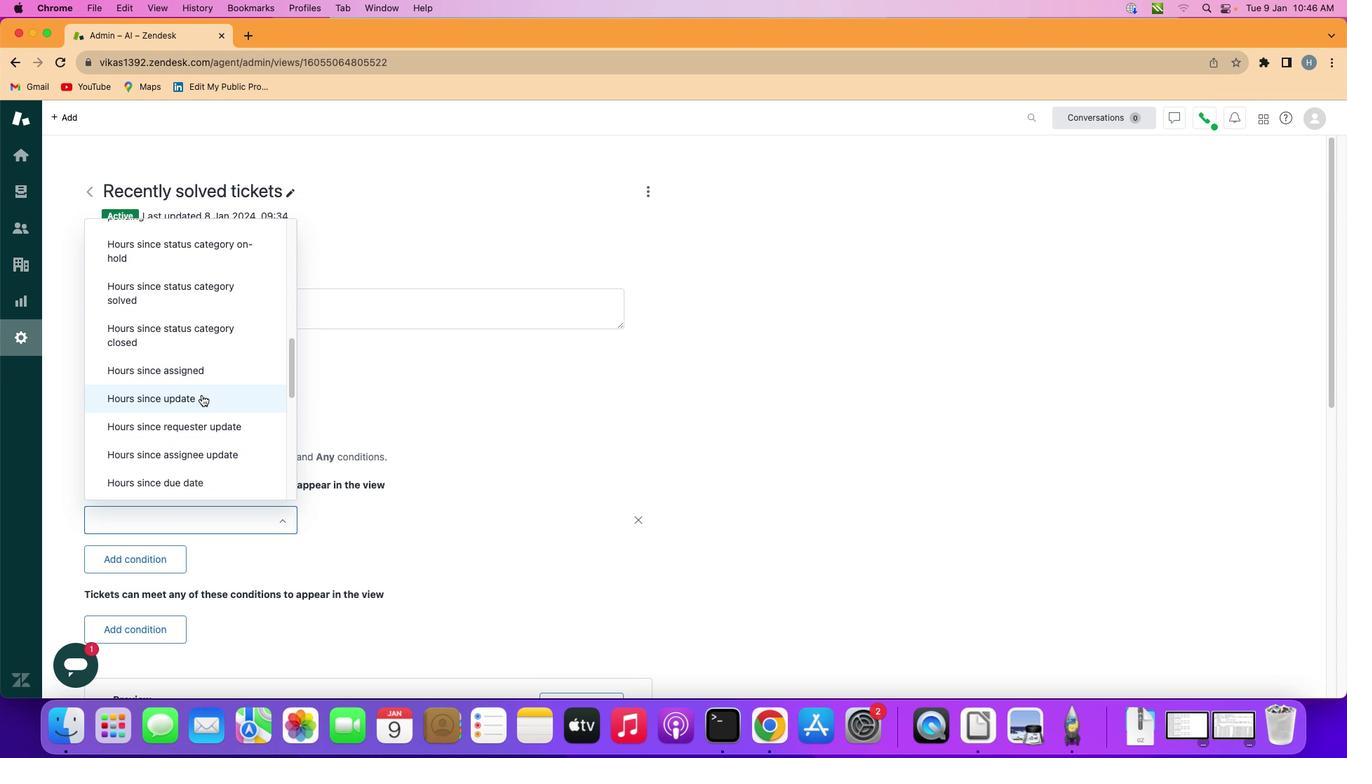 
Action: Mouse scrolled (202, 395) with delta (0, 0)
Screenshot: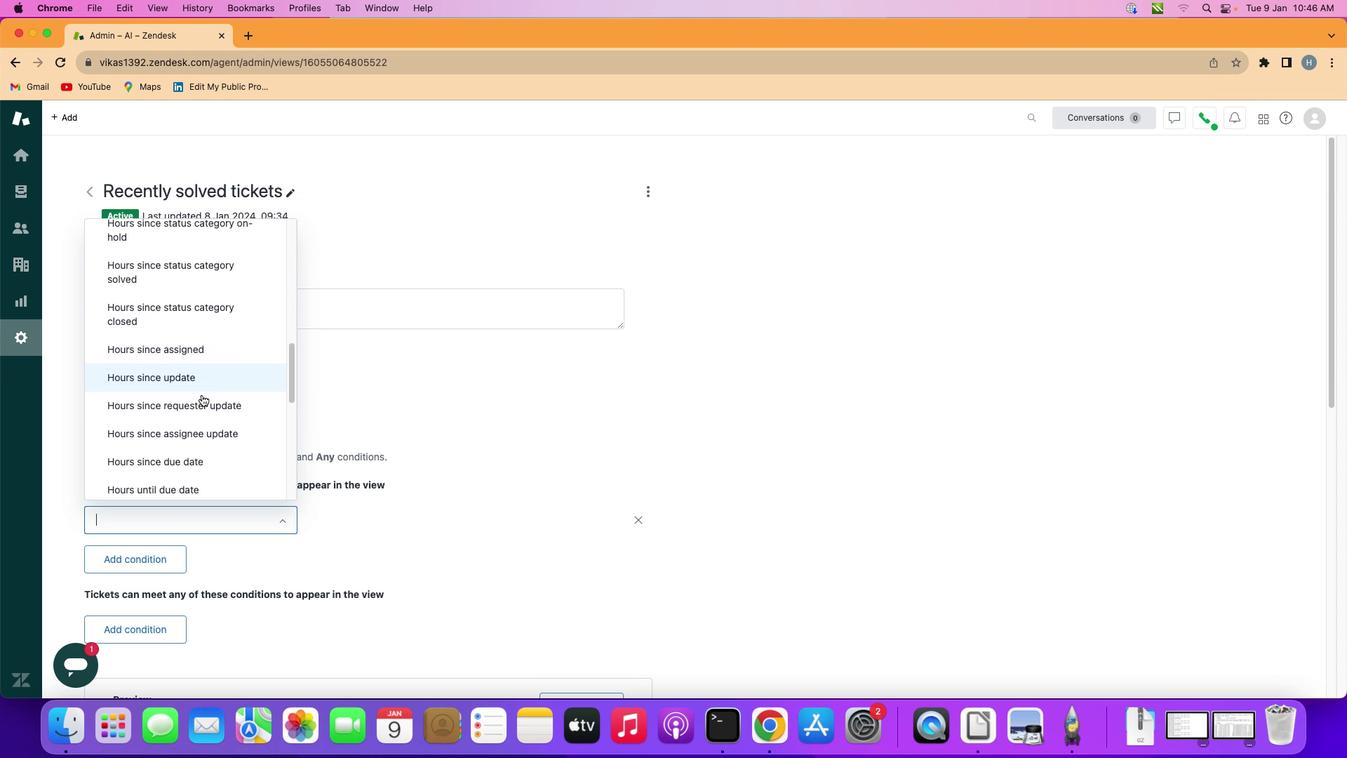 
Action: Mouse scrolled (202, 395) with delta (0, 0)
Screenshot: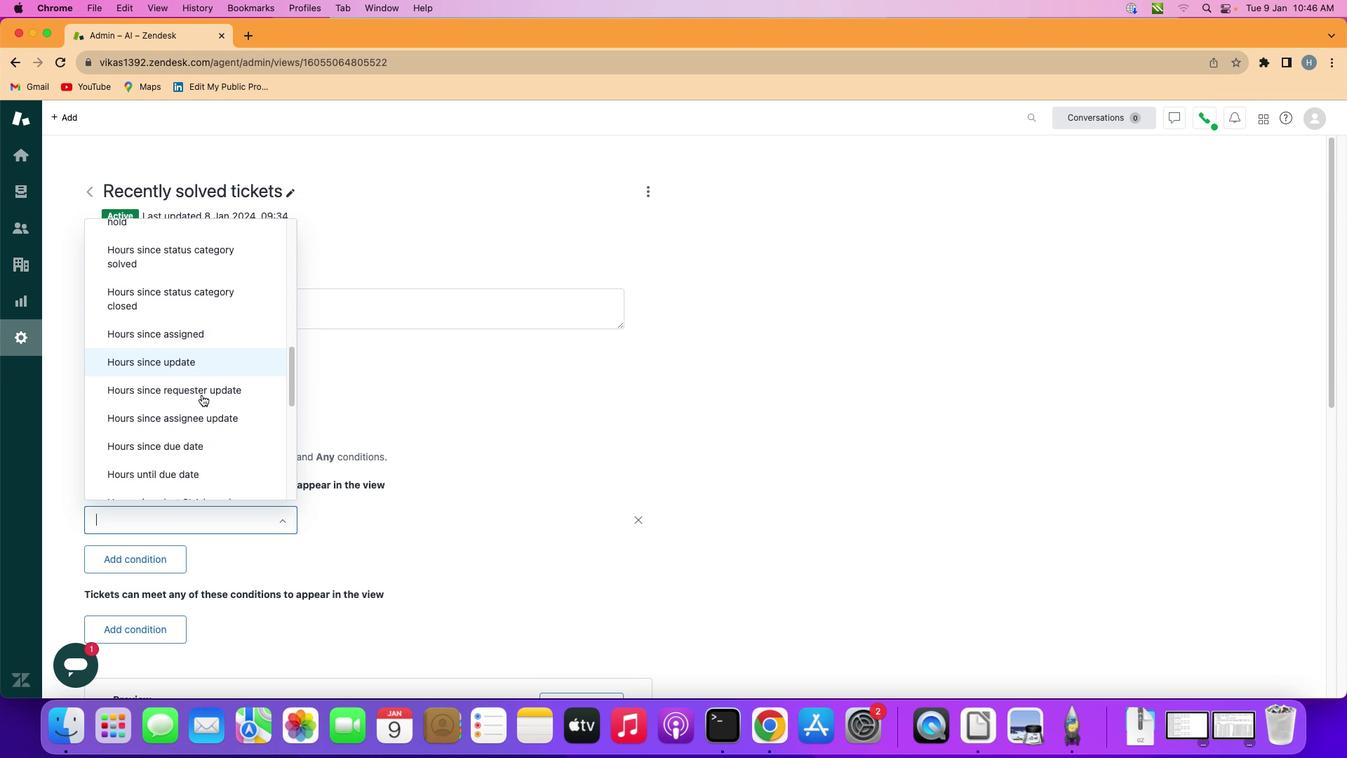 
Action: Mouse scrolled (202, 395) with delta (0, 0)
Screenshot: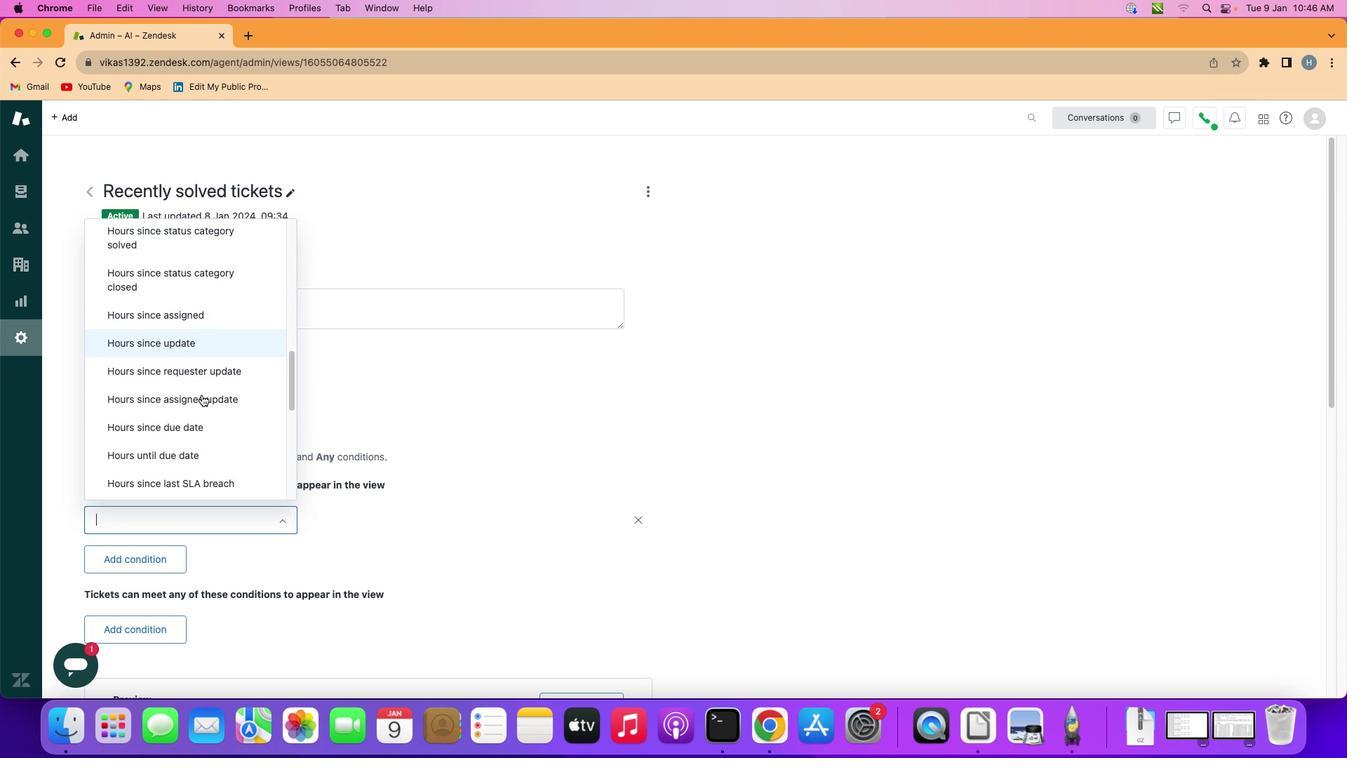 
Action: Mouse scrolled (202, 395) with delta (0, 0)
Screenshot: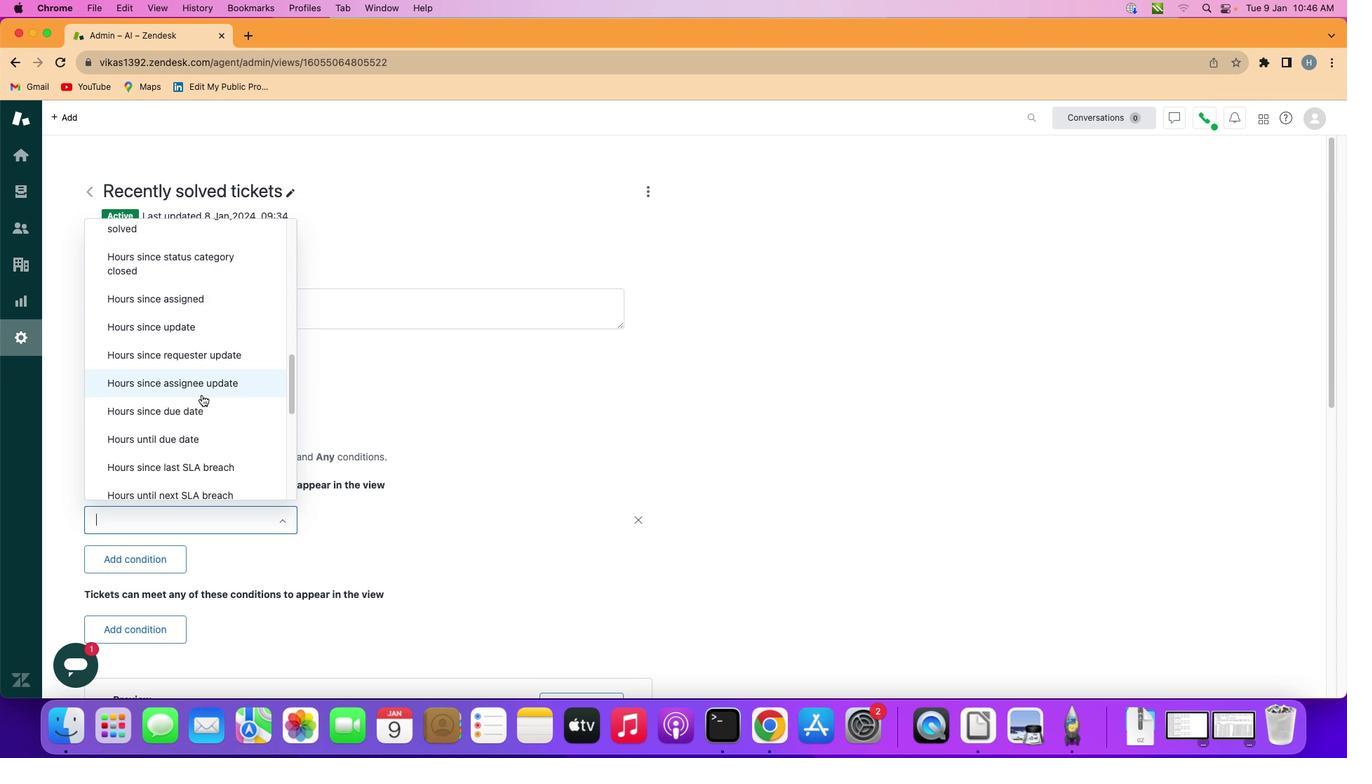 
Action: Mouse moved to (202, 395)
Screenshot: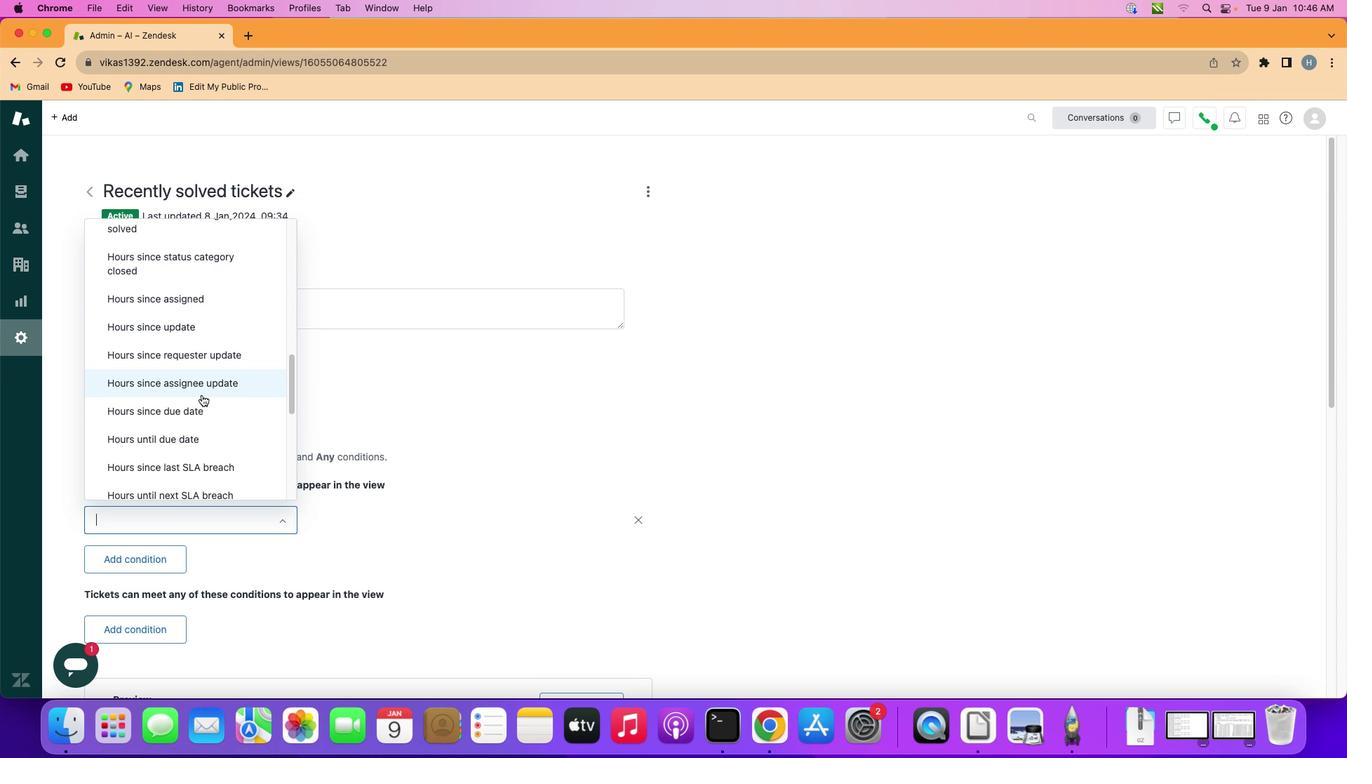 
Action: Mouse scrolled (202, 395) with delta (0, 0)
Screenshot: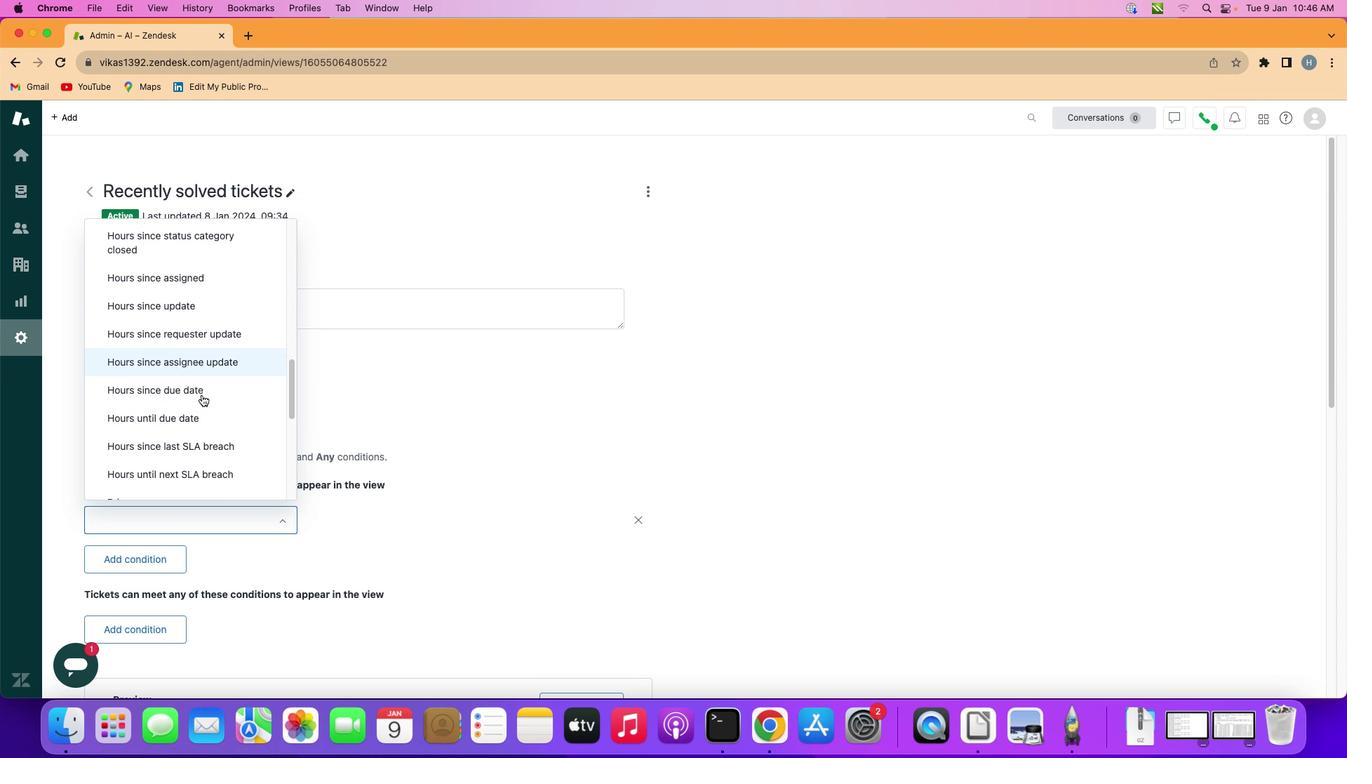 
Action: Mouse scrolled (202, 395) with delta (0, 0)
Screenshot: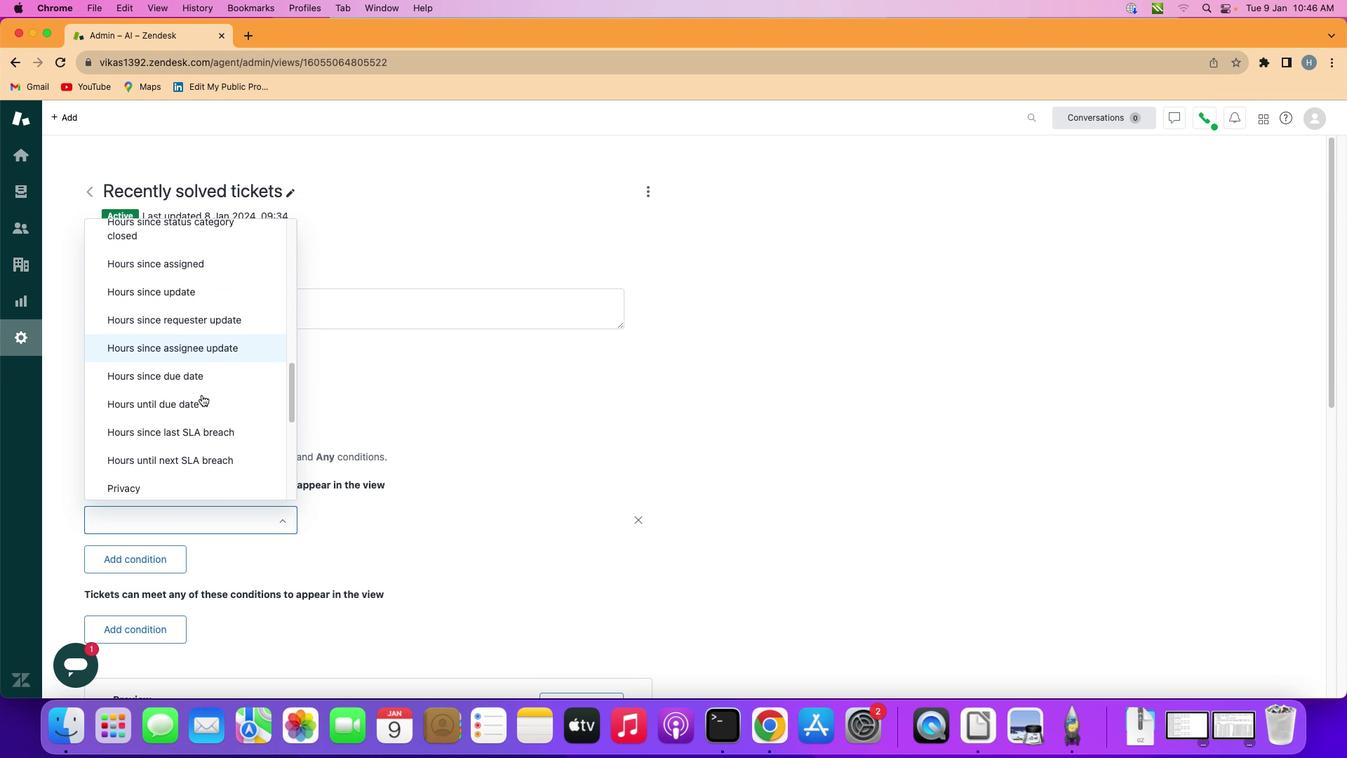 
Action: Mouse scrolled (202, 395) with delta (0, 0)
Screenshot: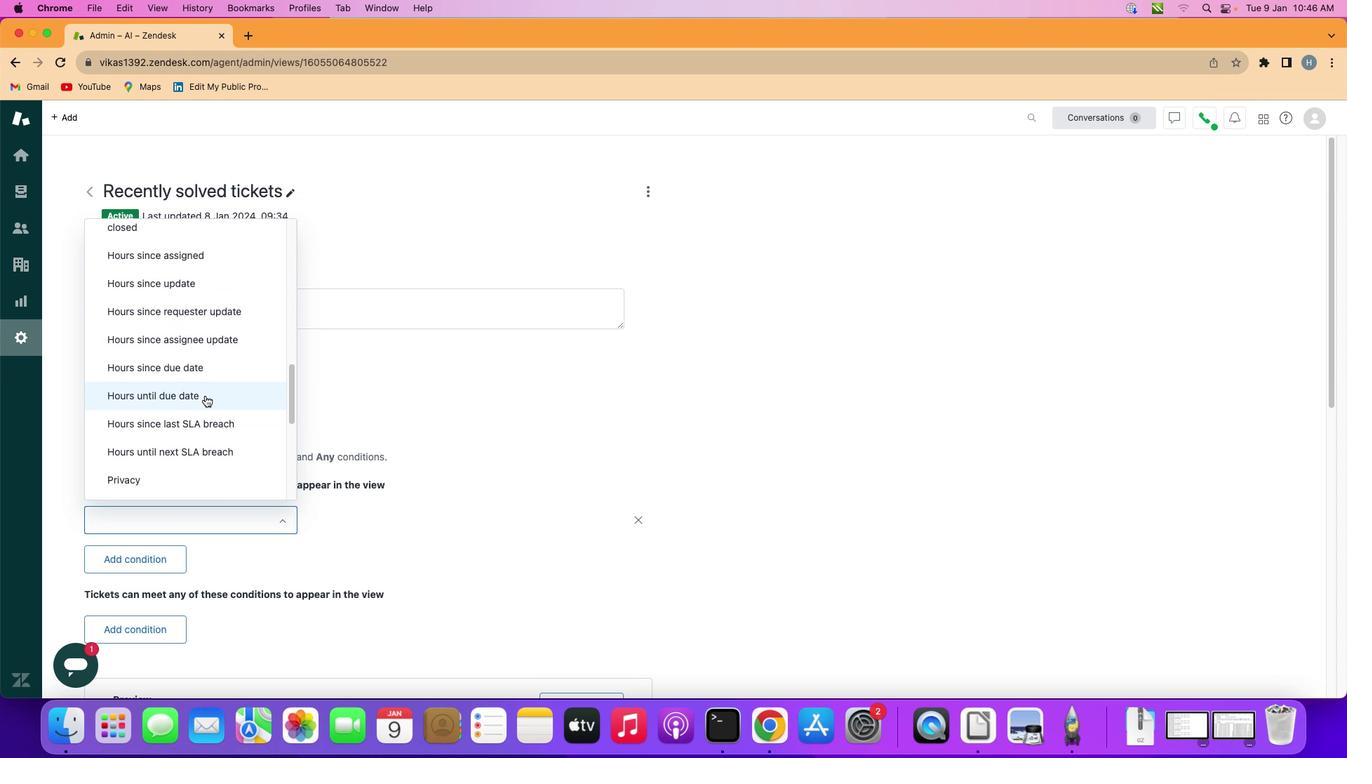 
Action: Mouse moved to (215, 416)
Screenshot: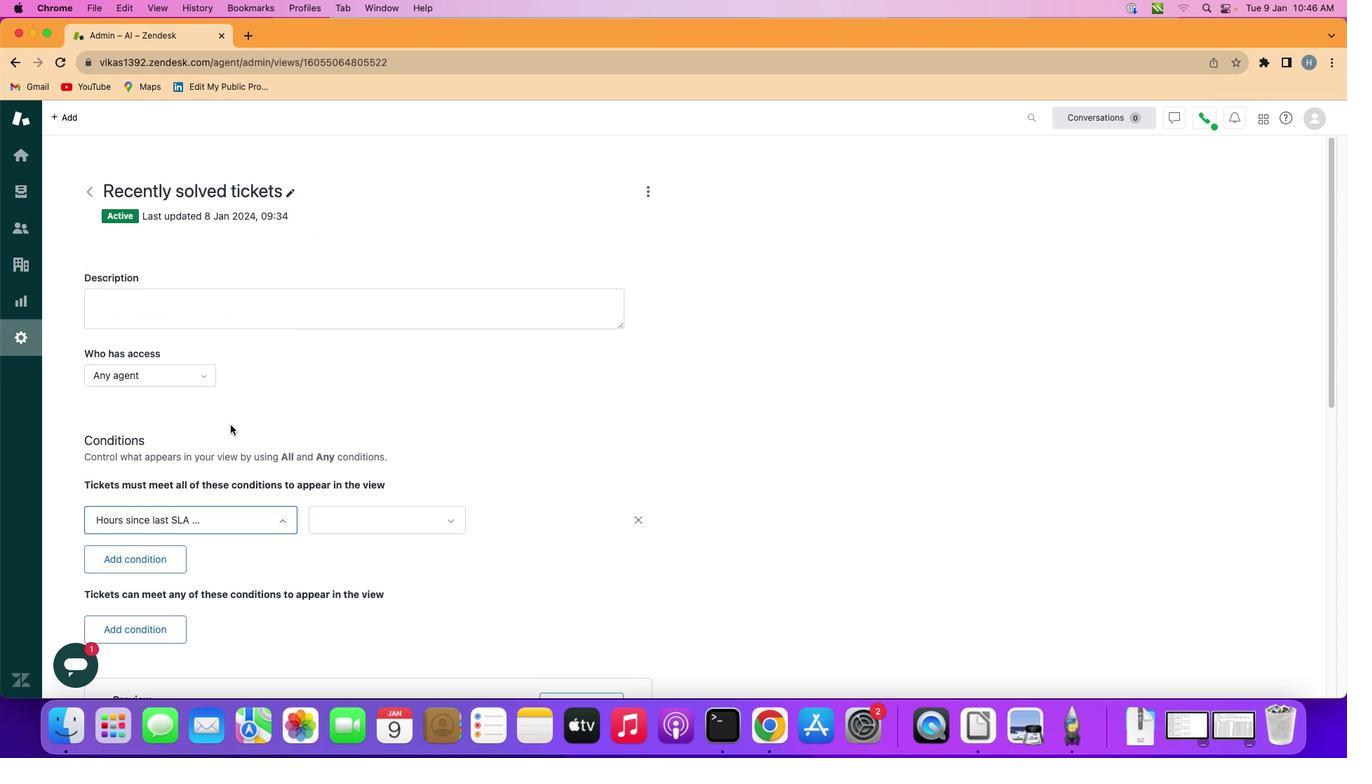 
Action: Mouse pressed left at (215, 416)
Screenshot: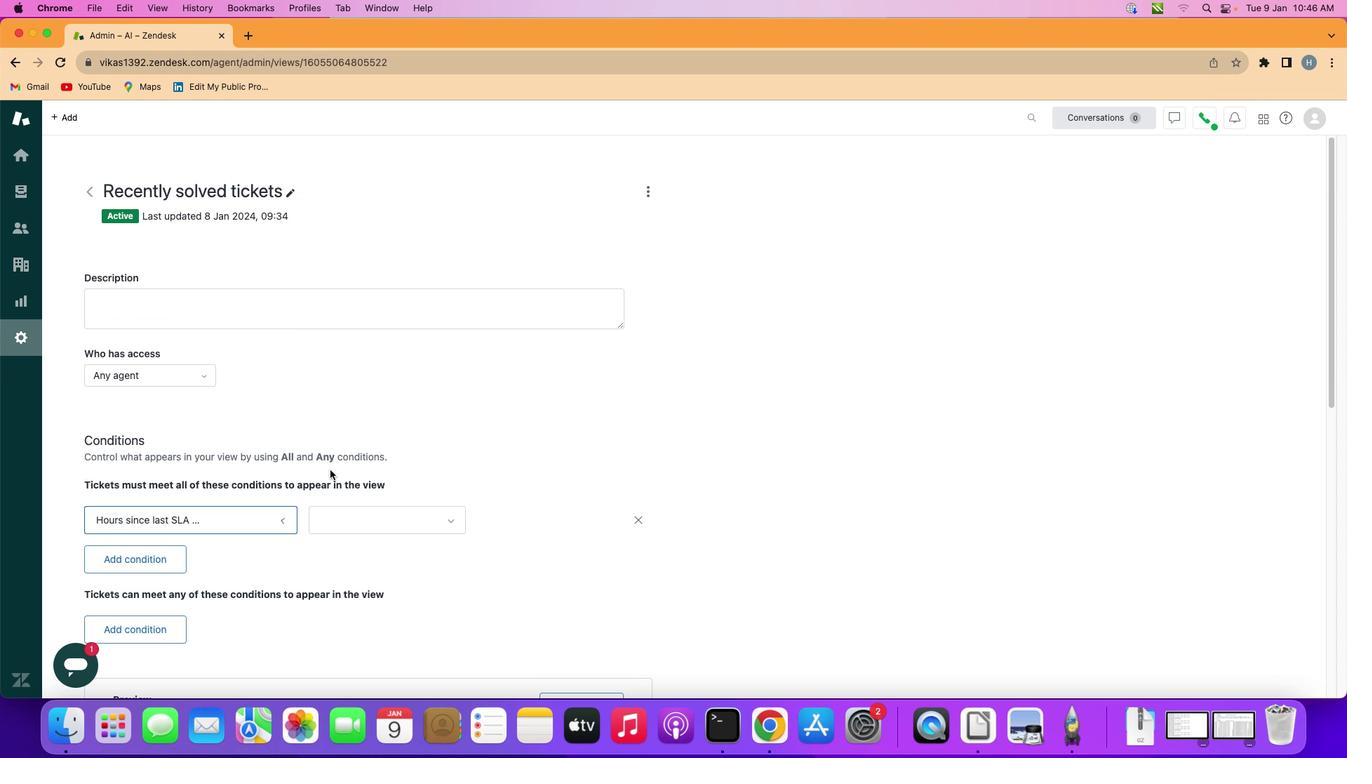 
Action: Mouse moved to (405, 517)
Screenshot: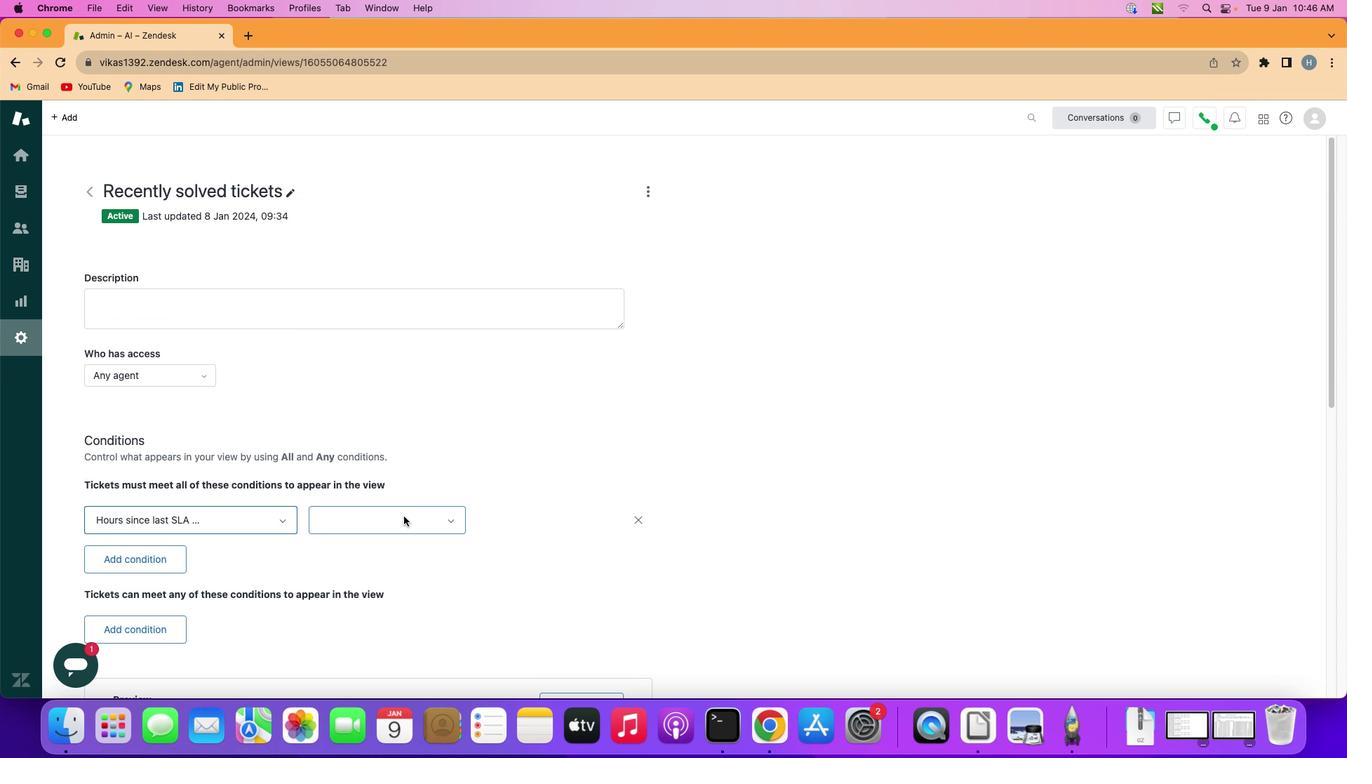 
Action: Mouse pressed left at (405, 517)
Screenshot: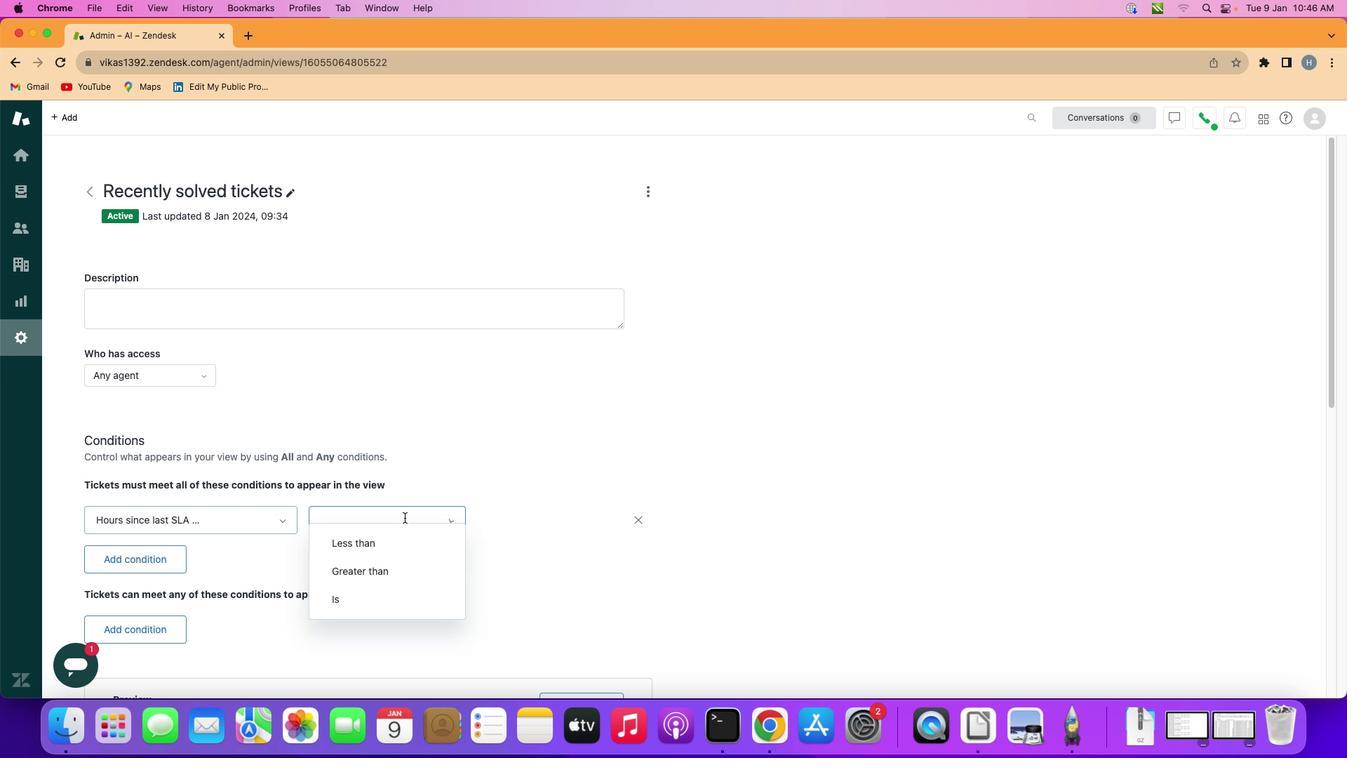 
Action: Mouse moved to (380, 610)
Screenshot: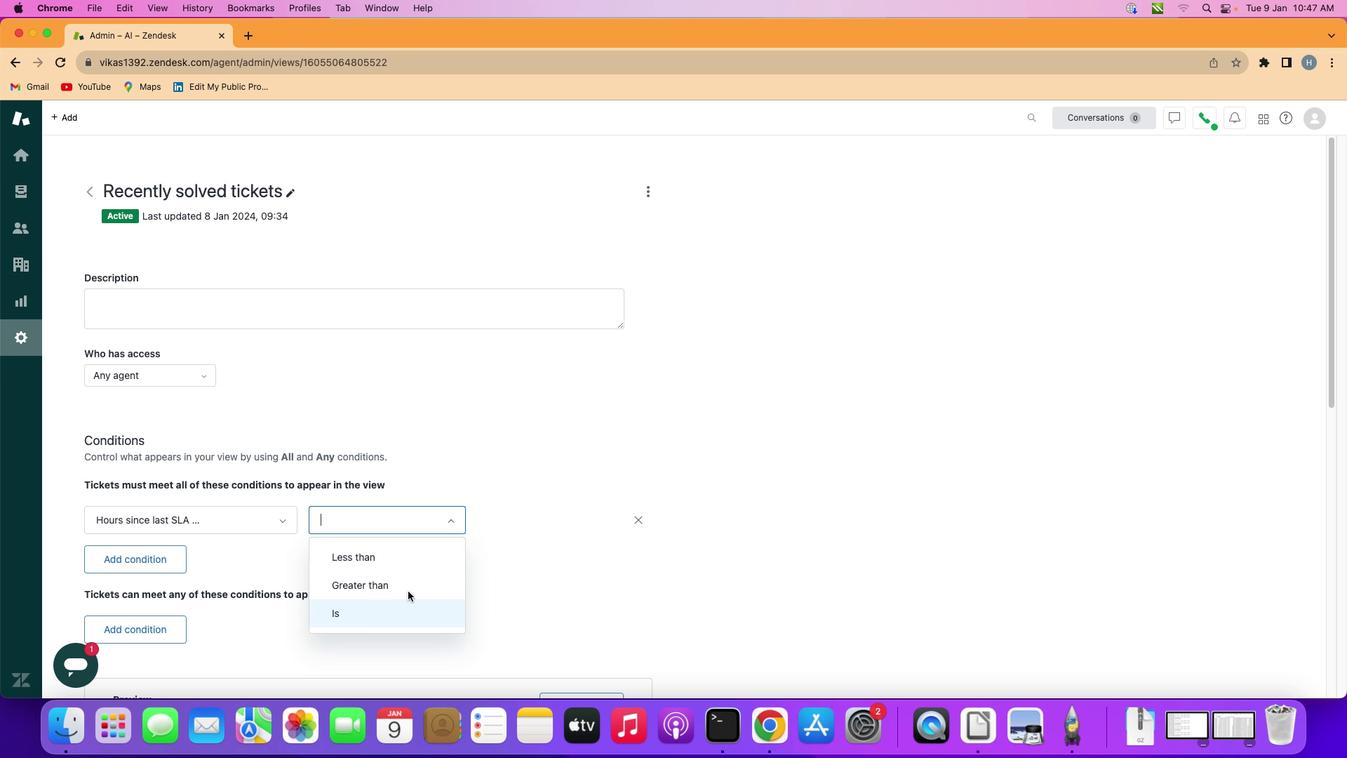 
Action: Mouse pressed left at (380, 610)
Screenshot: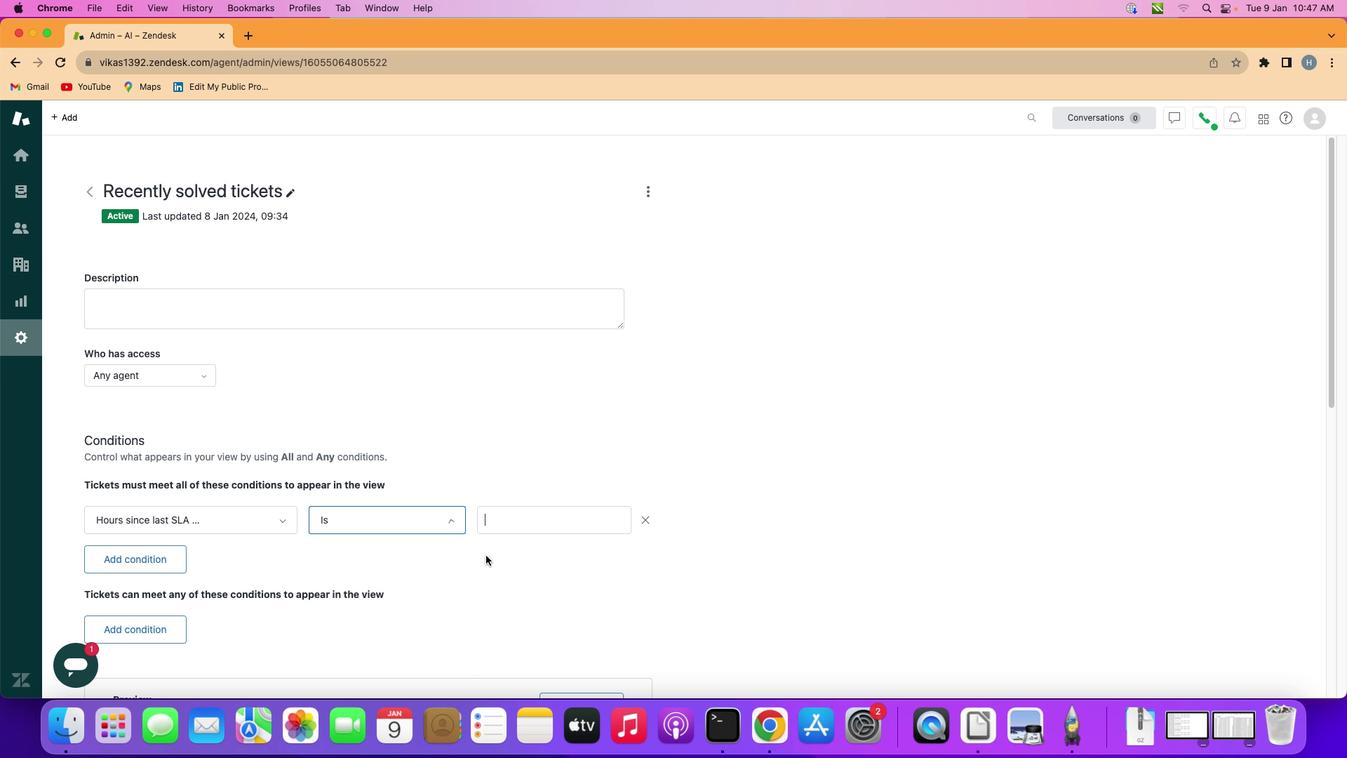 
Action: Mouse moved to (542, 523)
Screenshot: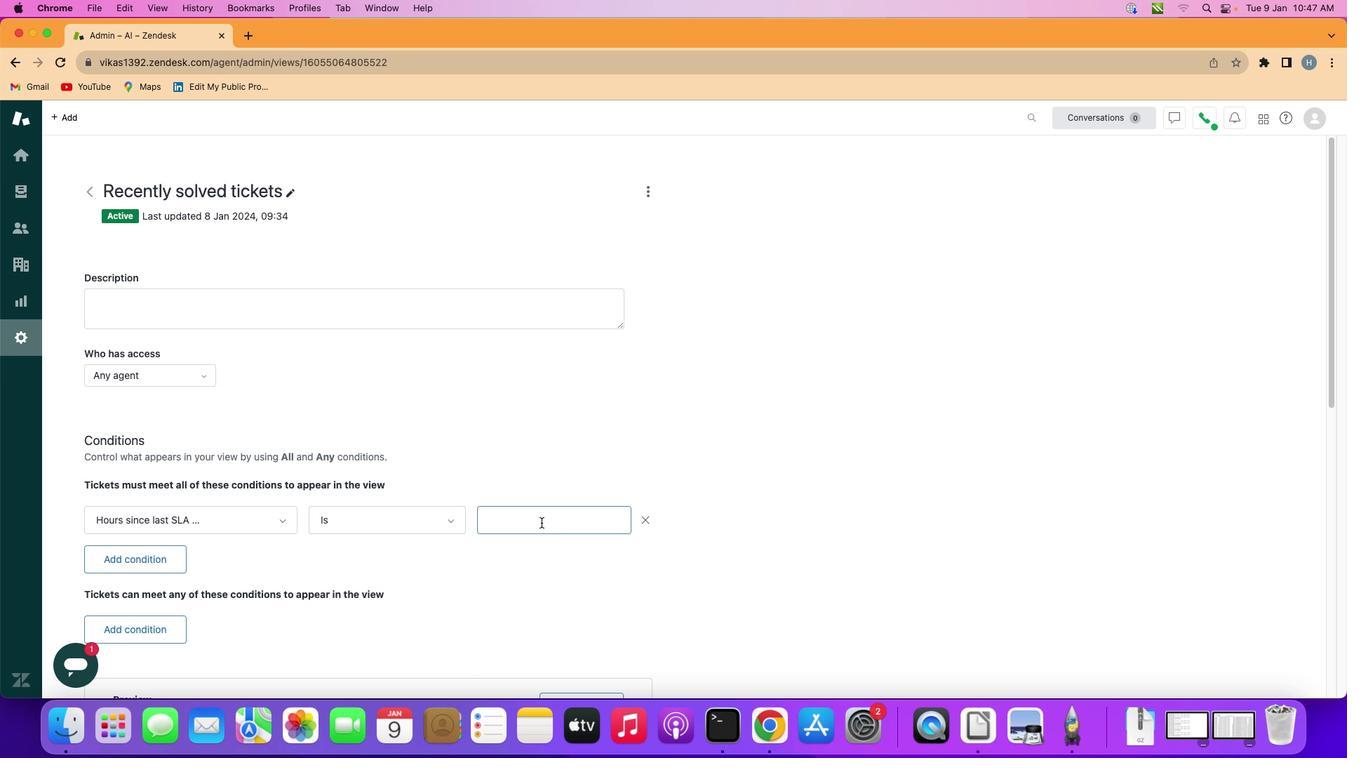 
Action: Mouse pressed left at (542, 523)
Screenshot: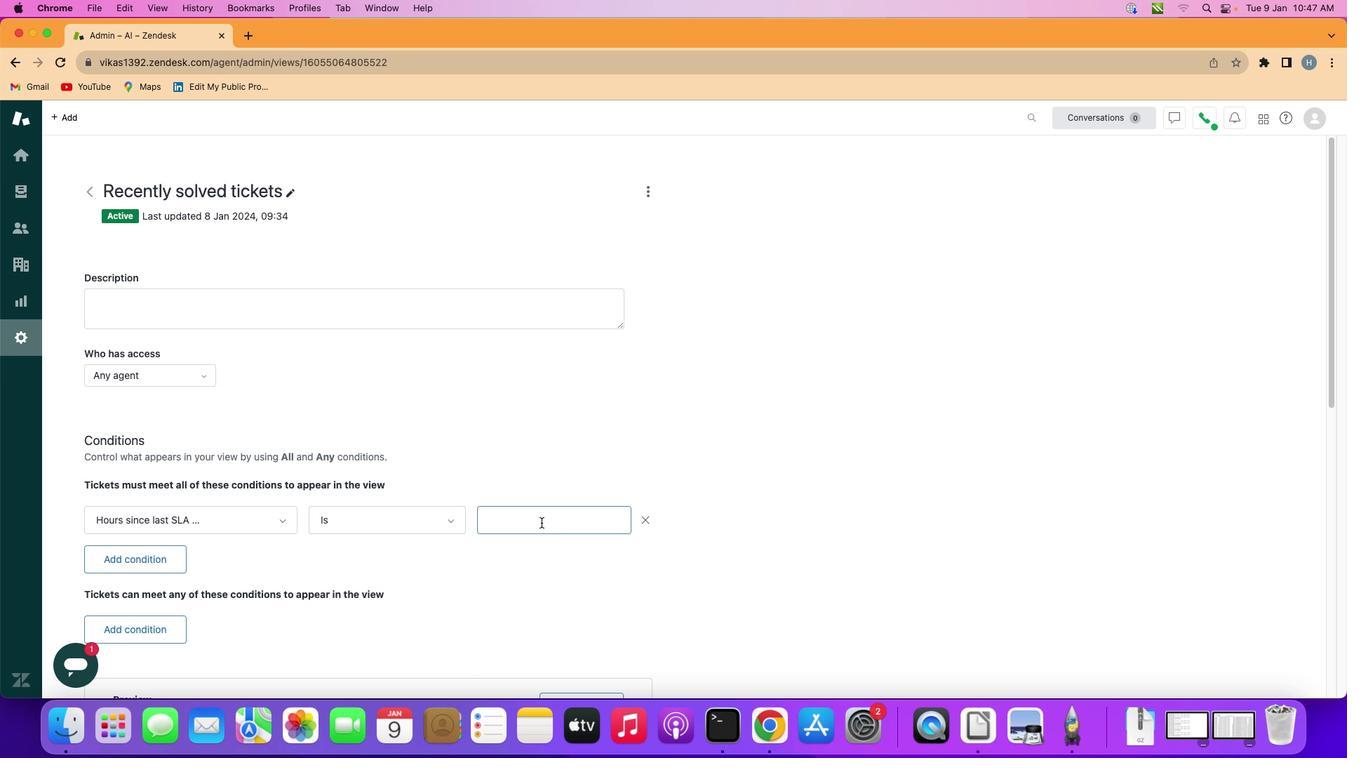 
Action: Key pressed Key.shift'E''i''g''h''t''e''e''n'
Screenshot: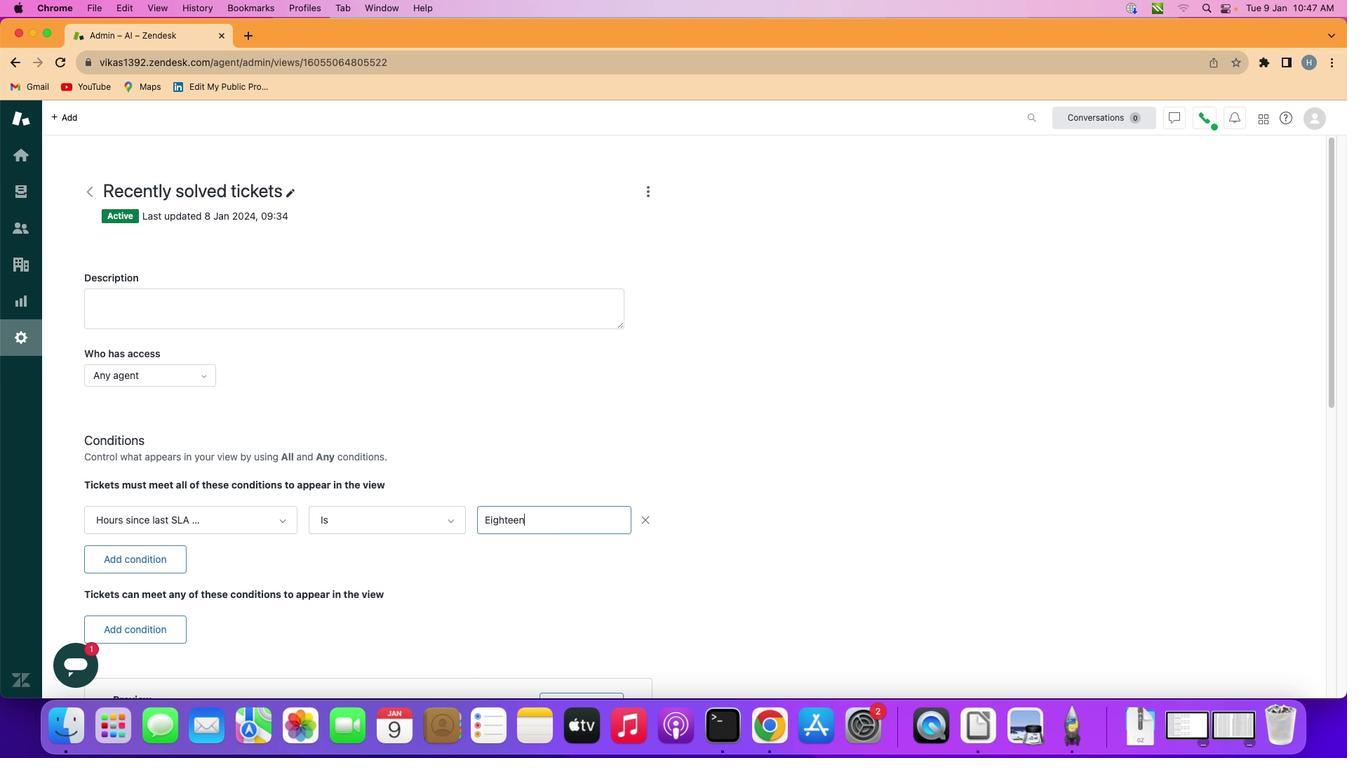 
Action: Mouse moved to (567, 562)
Screenshot: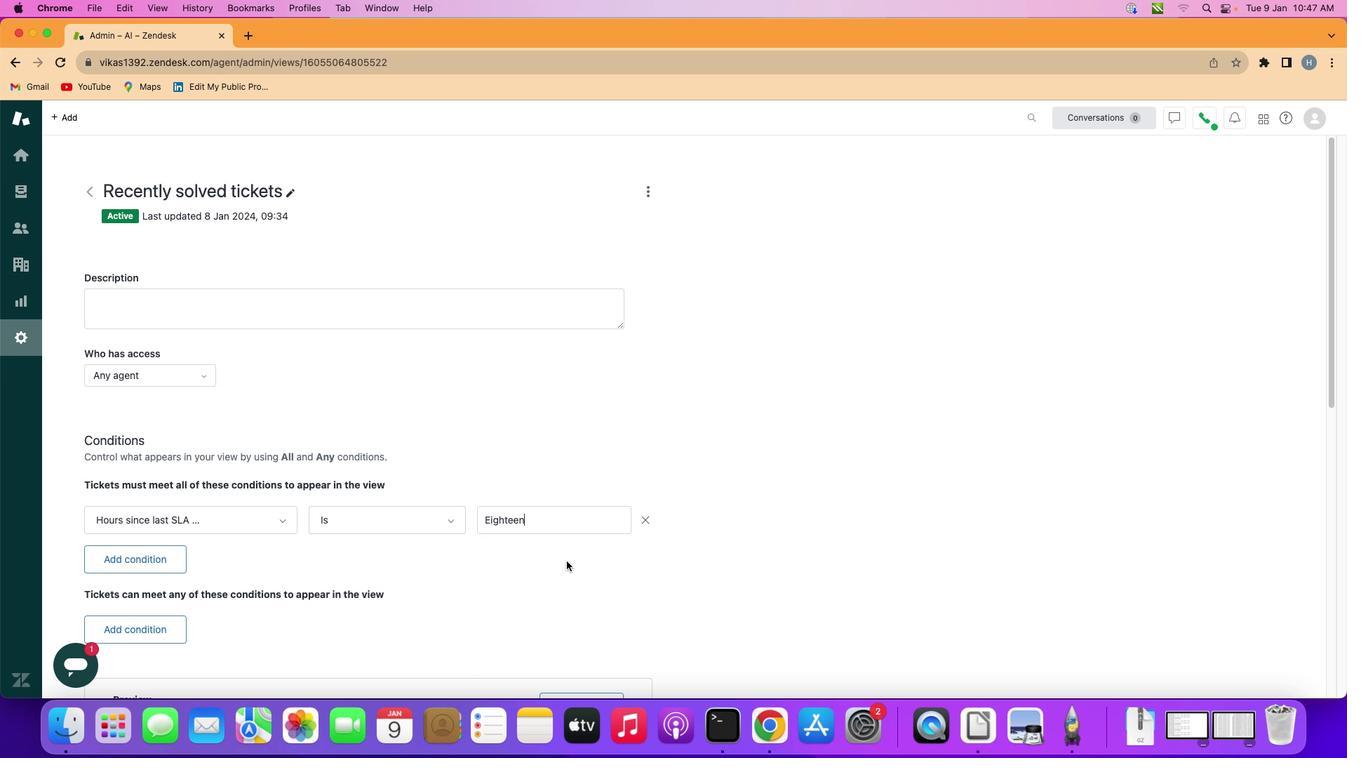 
